 Task: Add Attachment from Trello to Card Card0000000166 in Board Board0000000042 in Workspace WS0000000014 in Trello. Add Cover Blue to Card Card0000000166 in Board Board0000000042 in Workspace WS0000000014 in Trello. Add "Copy Card To …" Button titled Button0000000166 to "bottom" of the list "To Do" to Card Card0000000166 in Board Board0000000042 in Workspace WS0000000014 in Trello. Add Description DS0000000166 to Card Card0000000166 in Board Board0000000042 in Workspace WS0000000014 in Trello. Add Comment CM0000000166 to Card Card0000000166 in Board Board0000000042 in Workspace WS0000000014 in Trello
Action: Mouse moved to (623, 43)
Screenshot: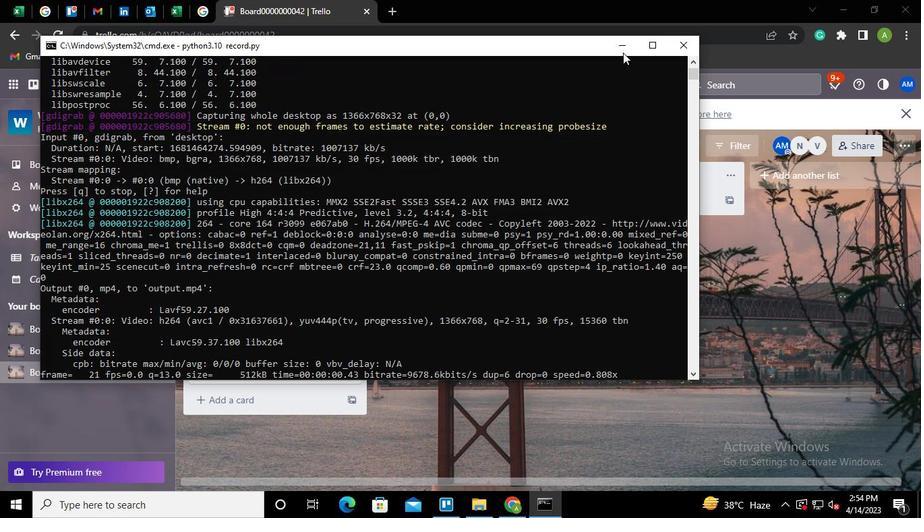 
Action: Mouse pressed left at (623, 43)
Screenshot: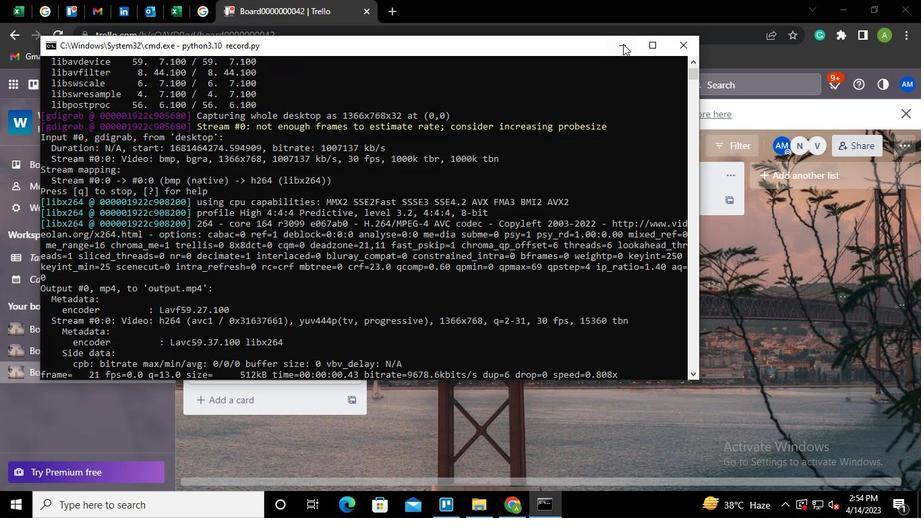 
Action: Mouse moved to (284, 295)
Screenshot: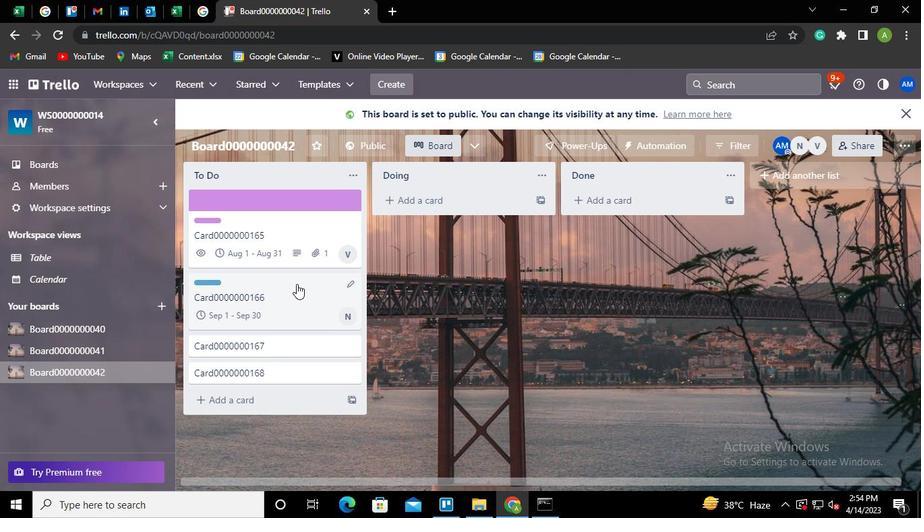 
Action: Mouse pressed left at (284, 295)
Screenshot: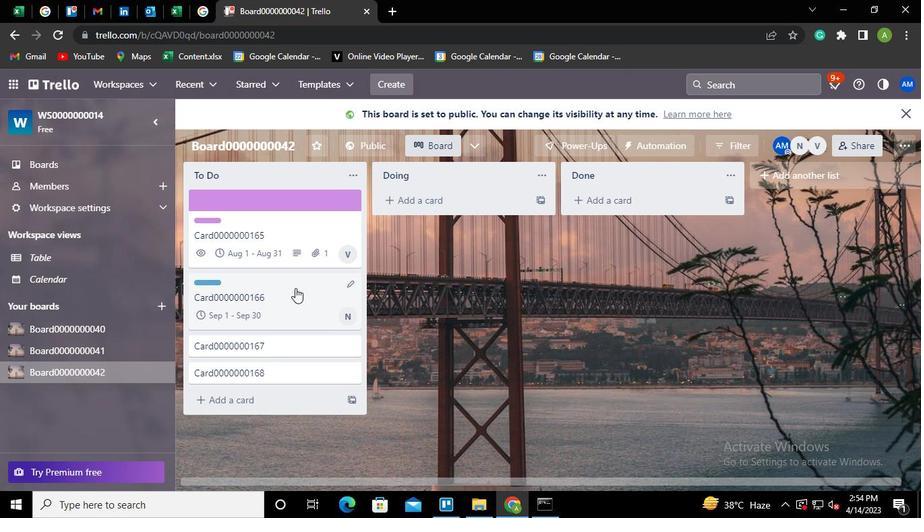 
Action: Mouse moved to (627, 344)
Screenshot: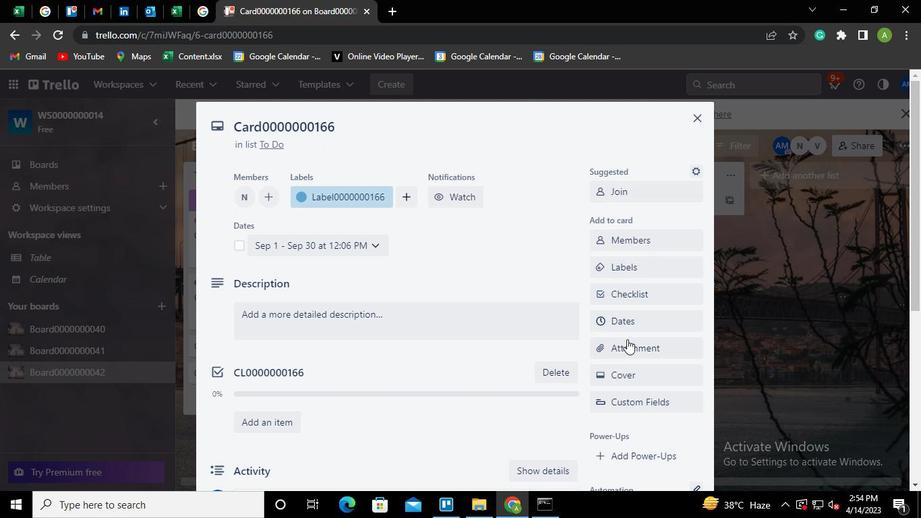 
Action: Mouse pressed left at (627, 344)
Screenshot: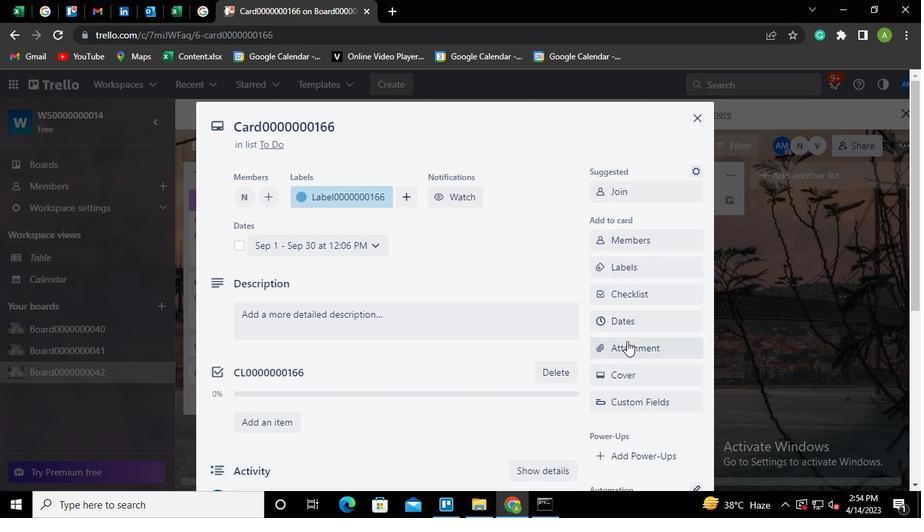 
Action: Mouse moved to (614, 162)
Screenshot: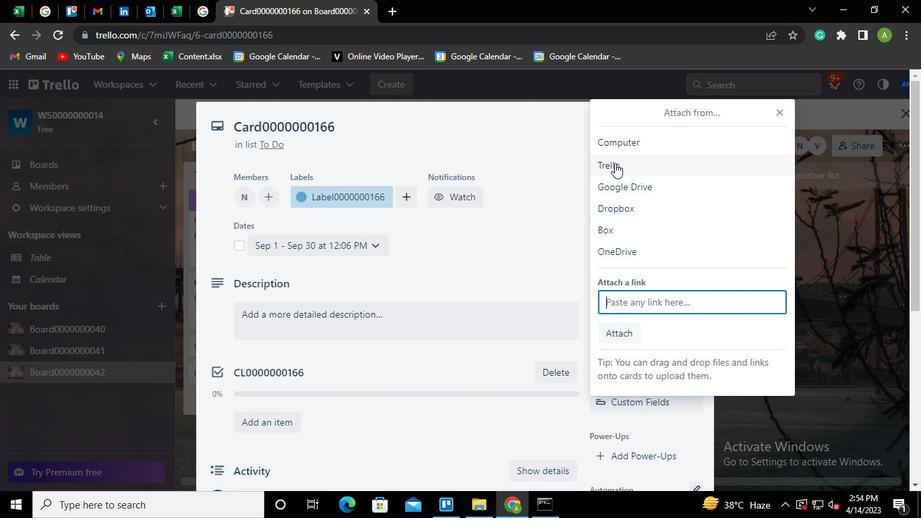 
Action: Mouse pressed left at (614, 162)
Screenshot: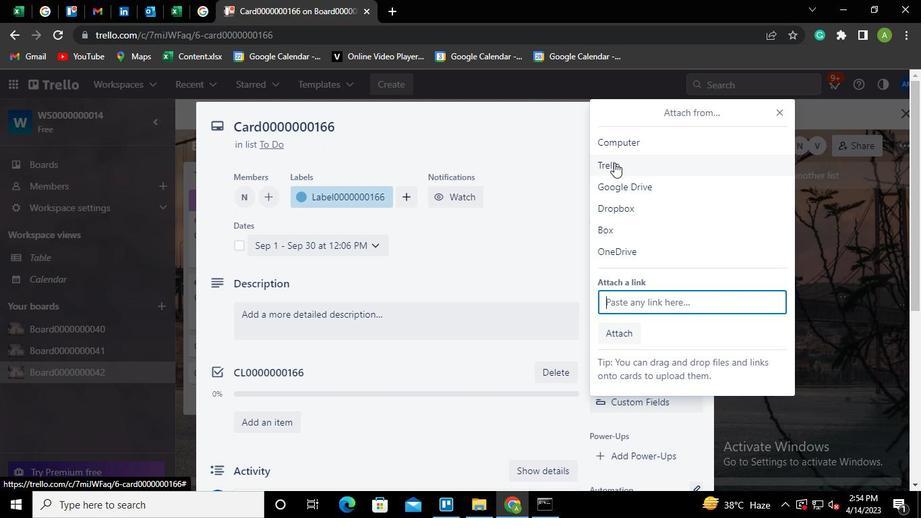 
Action: Mouse moved to (623, 207)
Screenshot: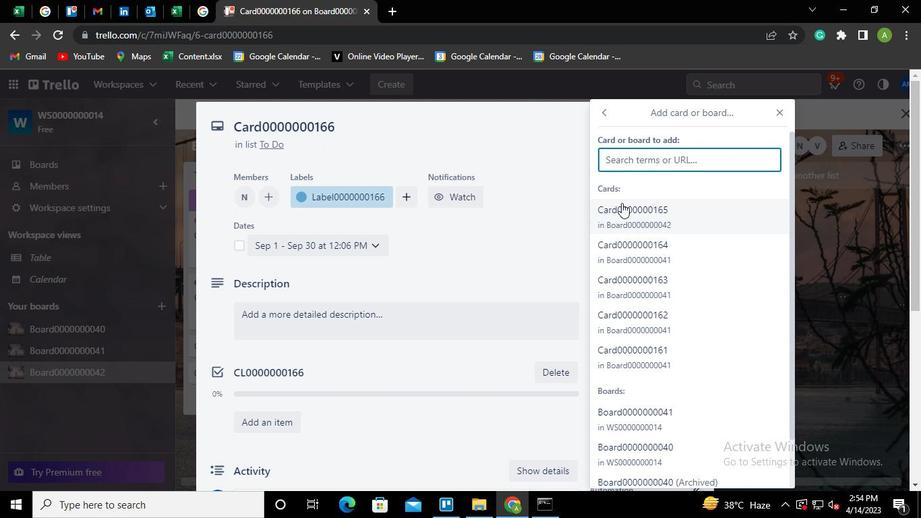 
Action: Mouse pressed left at (623, 207)
Screenshot: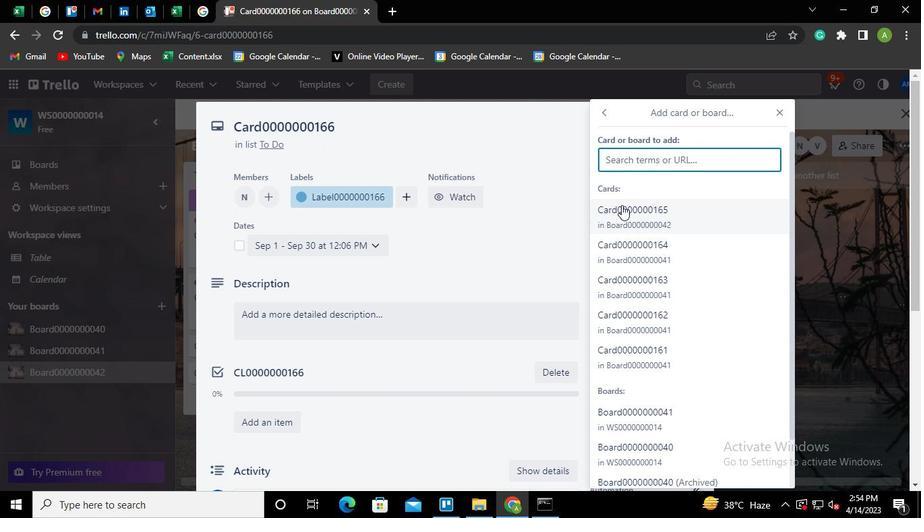 
Action: Mouse moved to (623, 371)
Screenshot: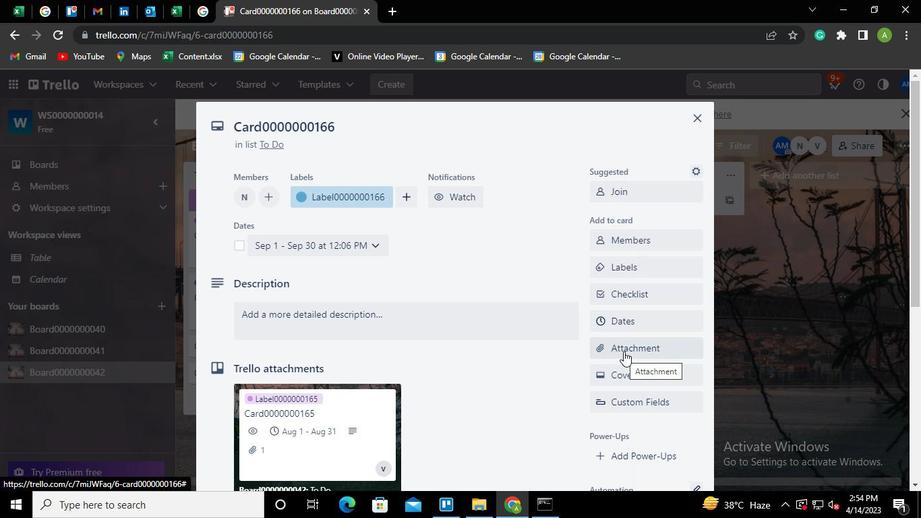 
Action: Mouse pressed left at (623, 371)
Screenshot: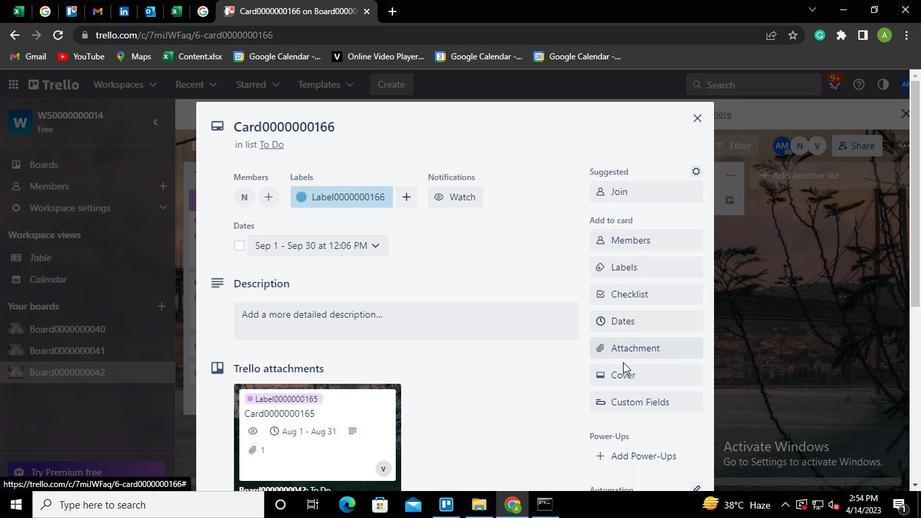 
Action: Mouse moved to (615, 267)
Screenshot: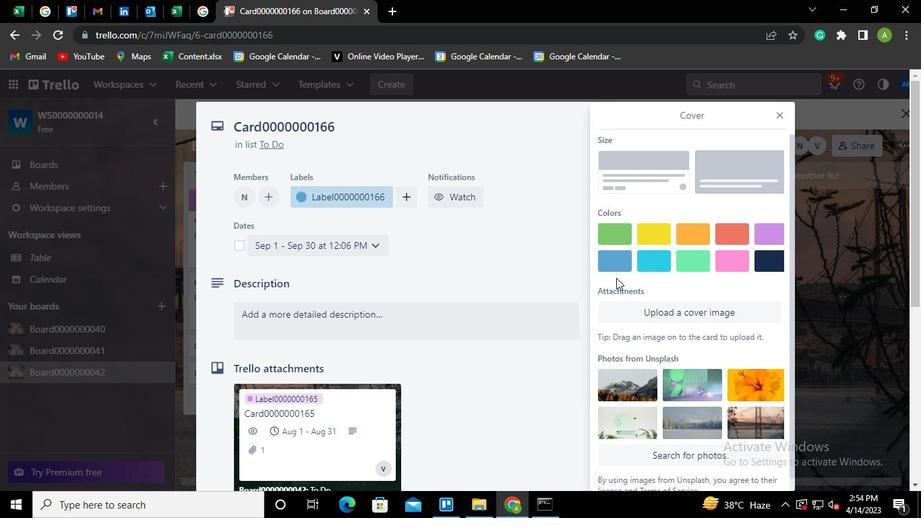 
Action: Mouse pressed left at (615, 267)
Screenshot: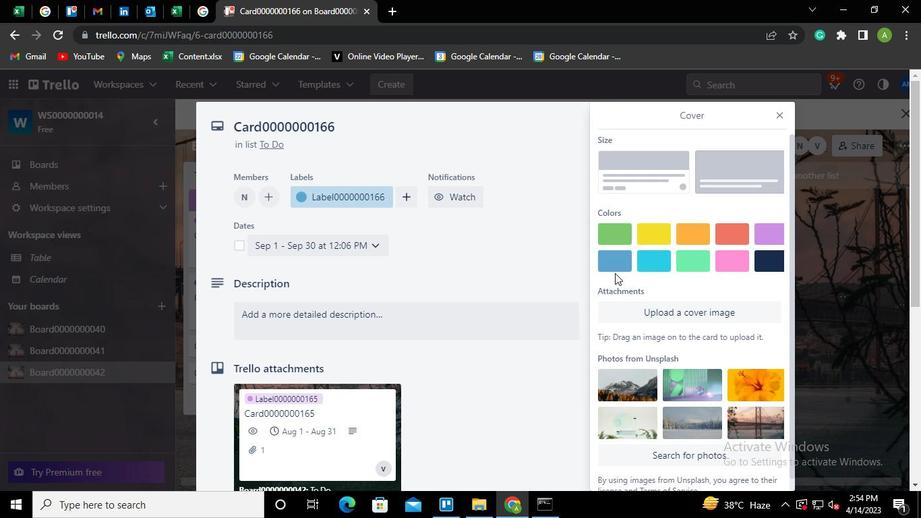 
Action: Mouse moved to (548, 227)
Screenshot: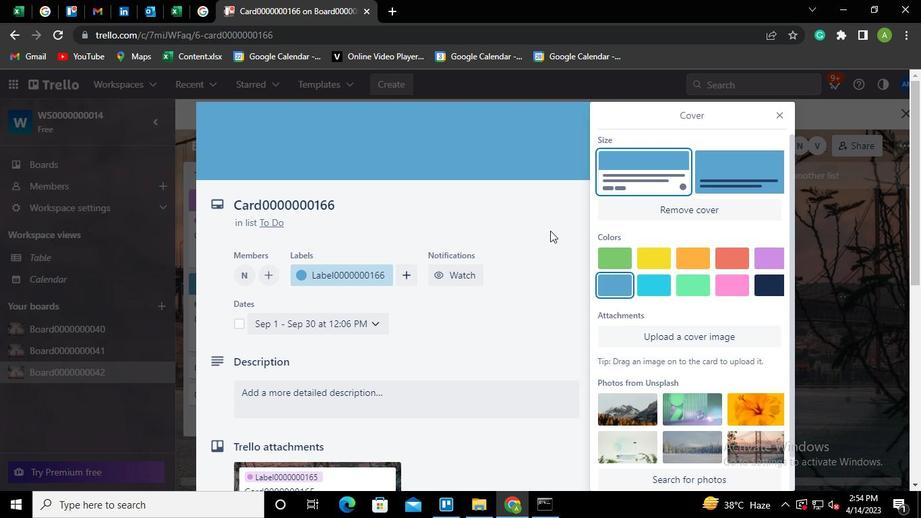 
Action: Mouse pressed left at (548, 227)
Screenshot: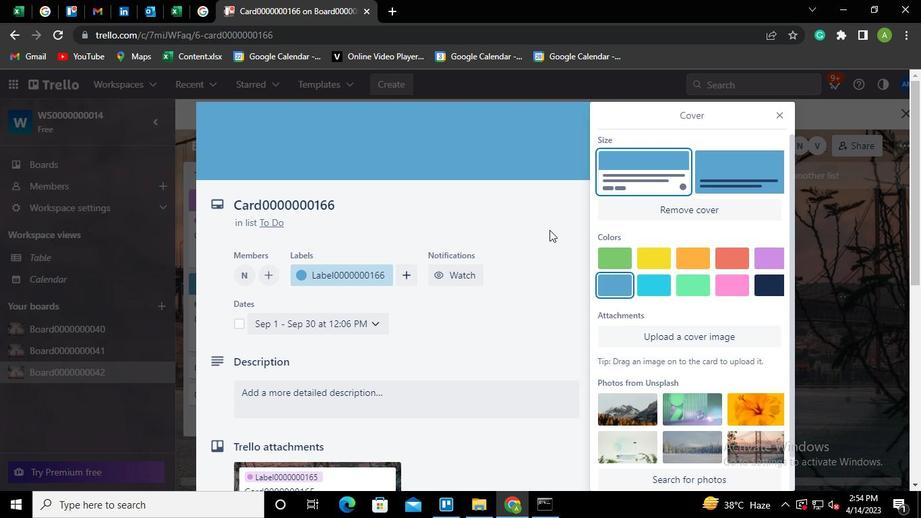 
Action: Mouse moved to (628, 388)
Screenshot: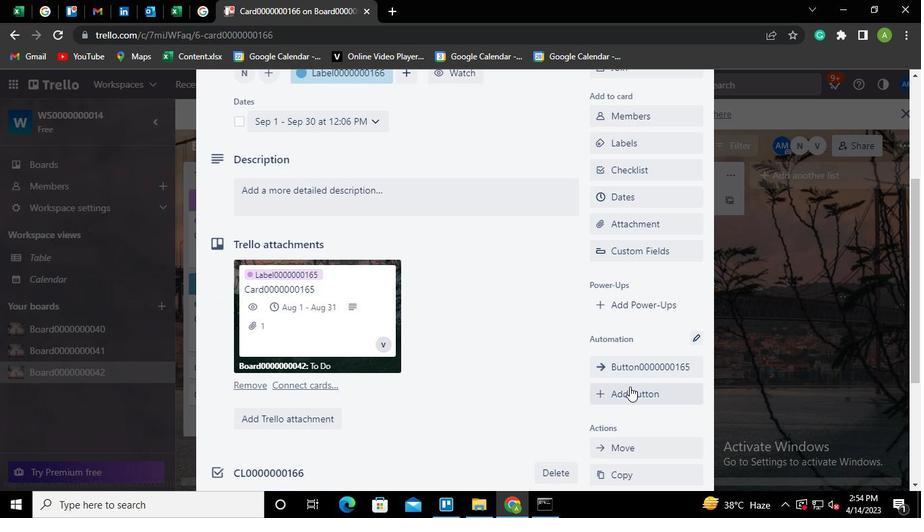 
Action: Mouse pressed left at (628, 388)
Screenshot: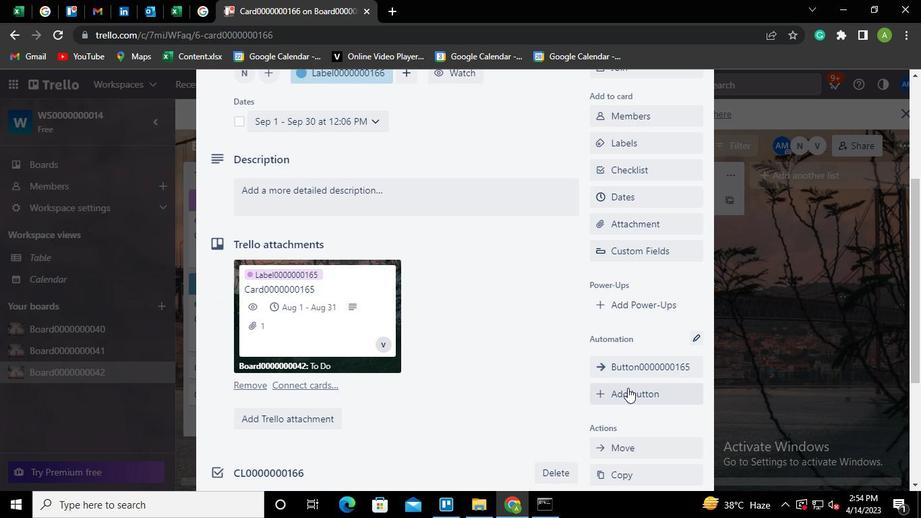 
Action: Mouse moved to (643, 199)
Screenshot: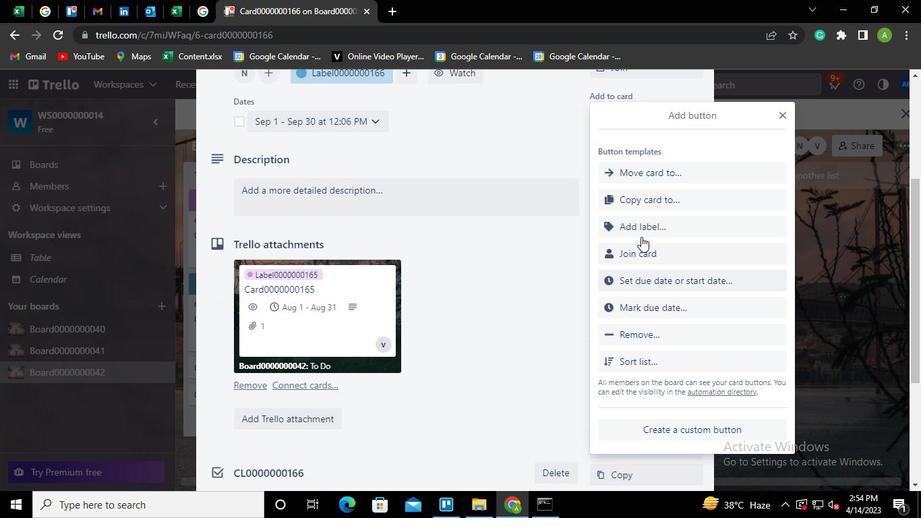 
Action: Mouse pressed left at (643, 199)
Screenshot: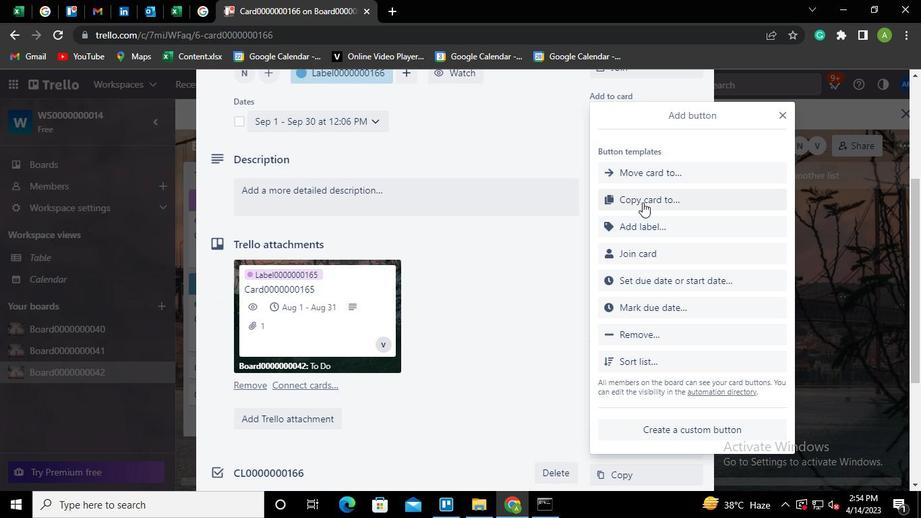 
Action: Mouse moved to (669, 170)
Screenshot: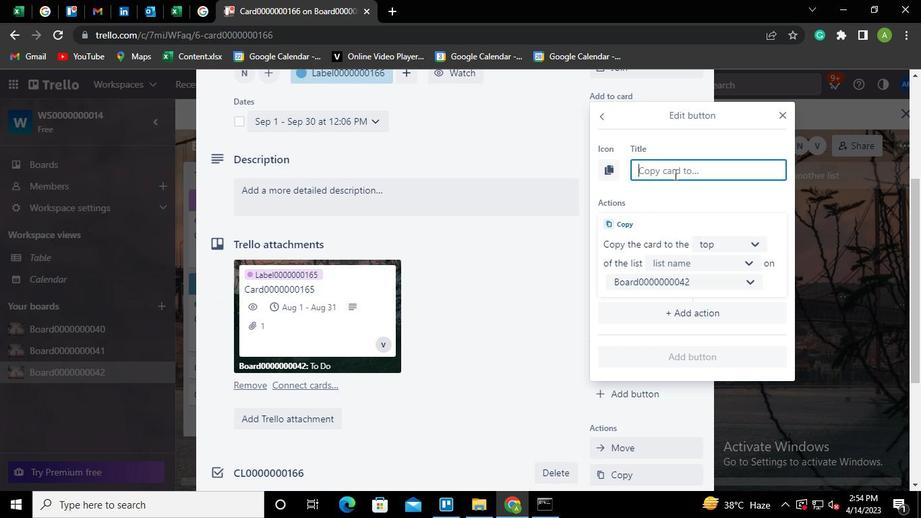 
Action: Keyboard Key.shift
Screenshot: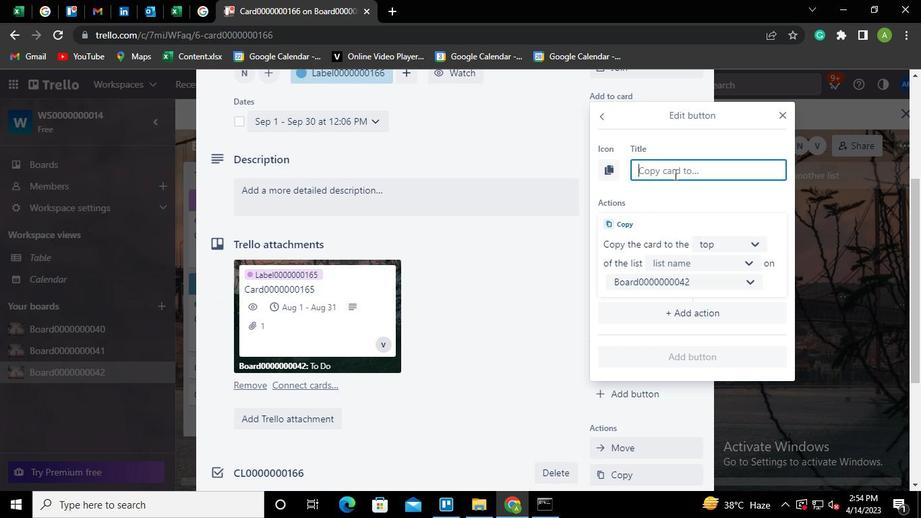 
Action: Mouse moved to (668, 170)
Screenshot: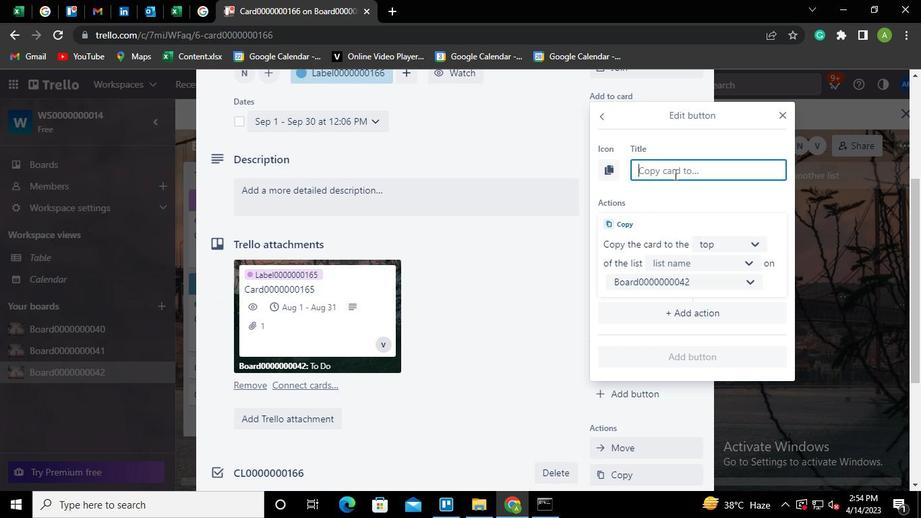 
Action: Keyboard Key.shift
Screenshot: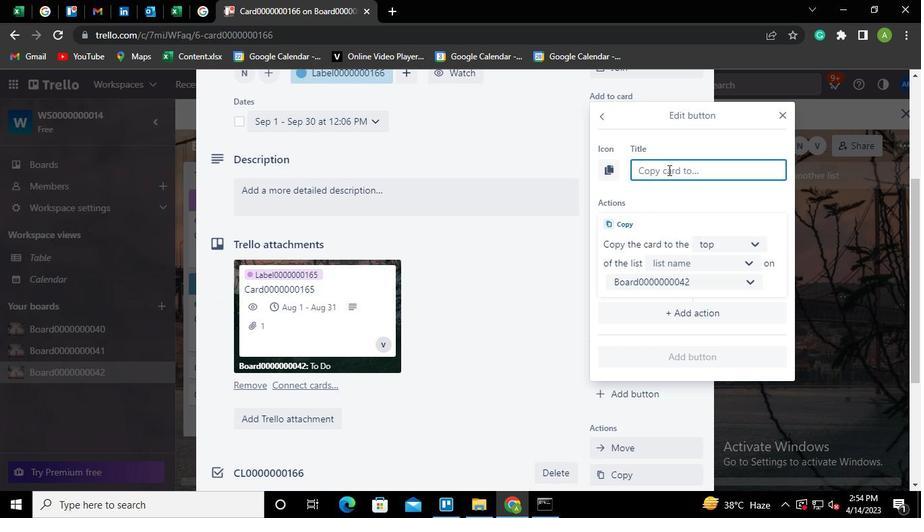 
Action: Keyboard Key.shift
Screenshot: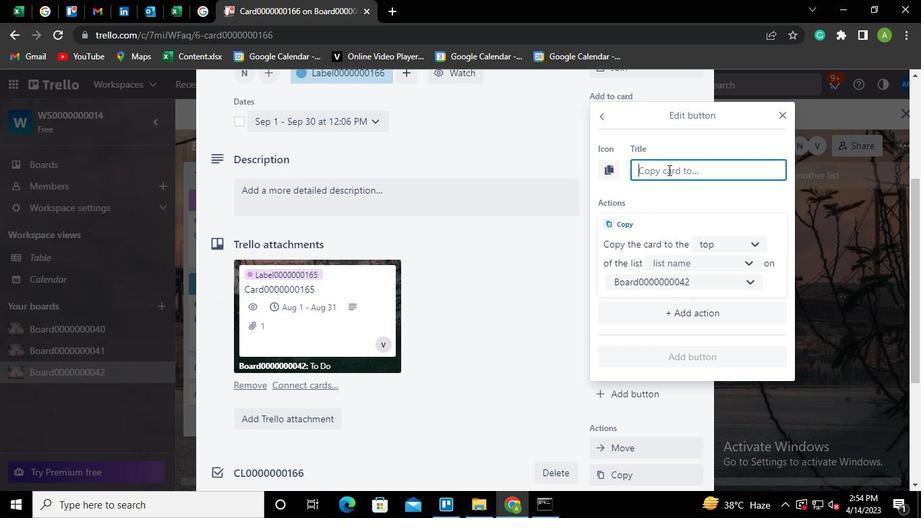 
Action: Keyboard Key.shift
Screenshot: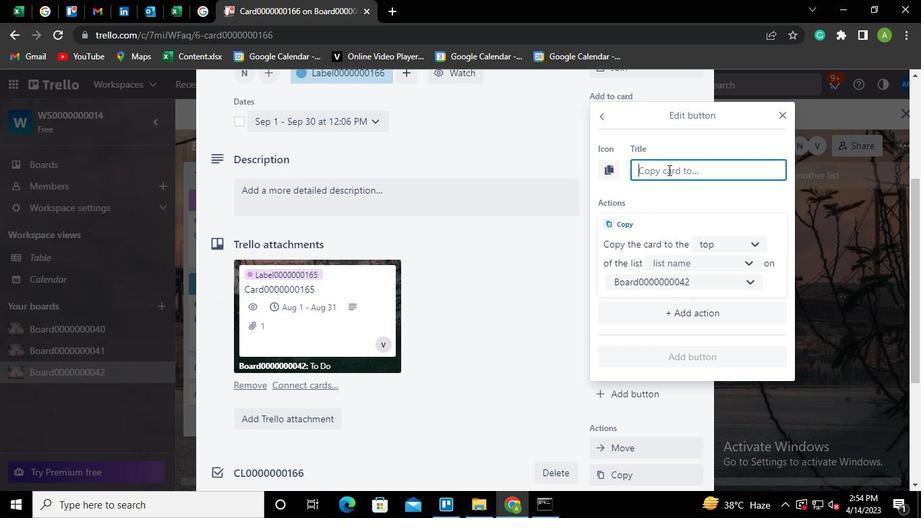 
Action: Keyboard Key.shift
Screenshot: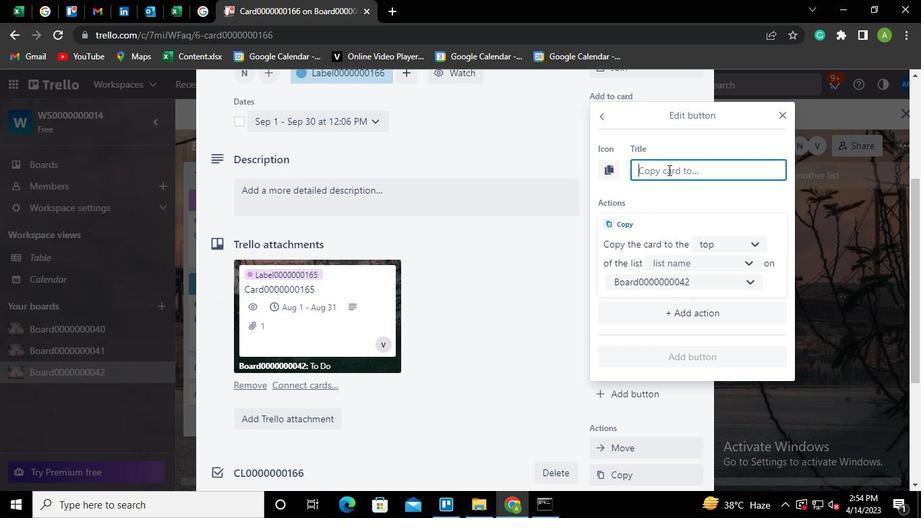 
Action: Keyboard Key.shift
Screenshot: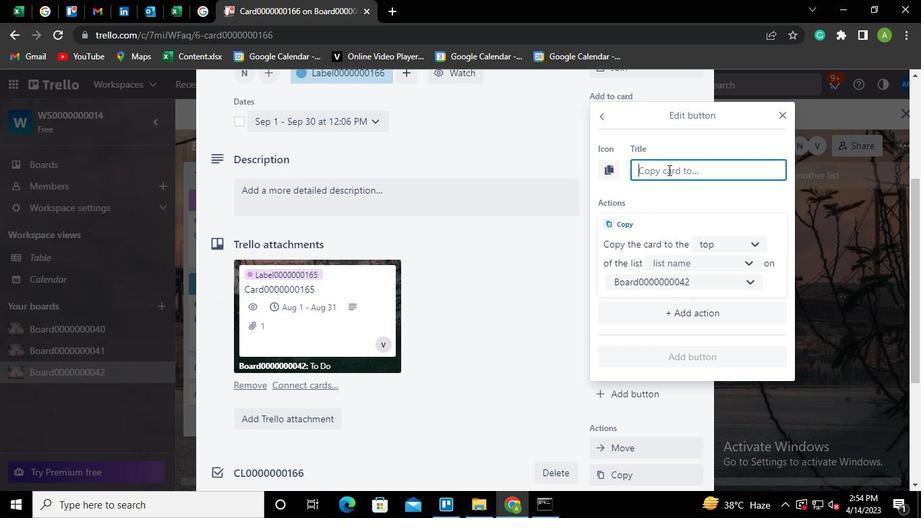 
Action: Keyboard Key.shift
Screenshot: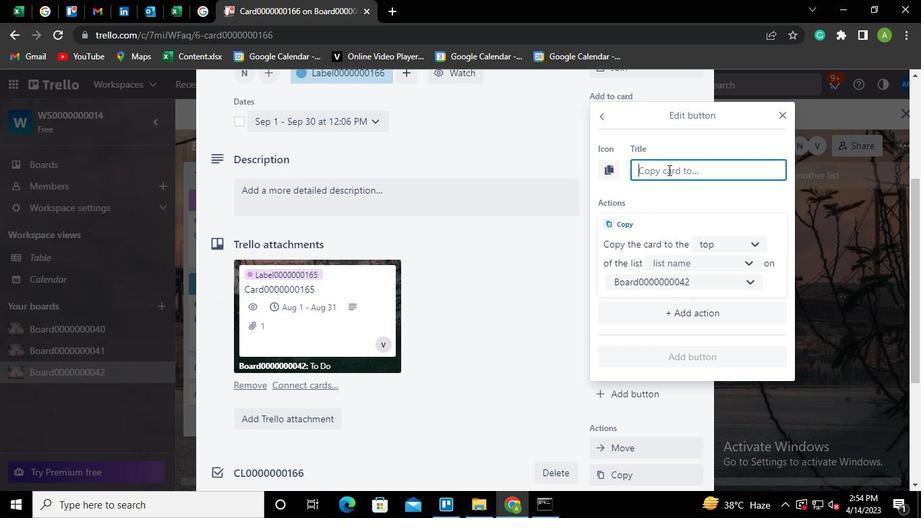 
Action: Keyboard Key.shift
Screenshot: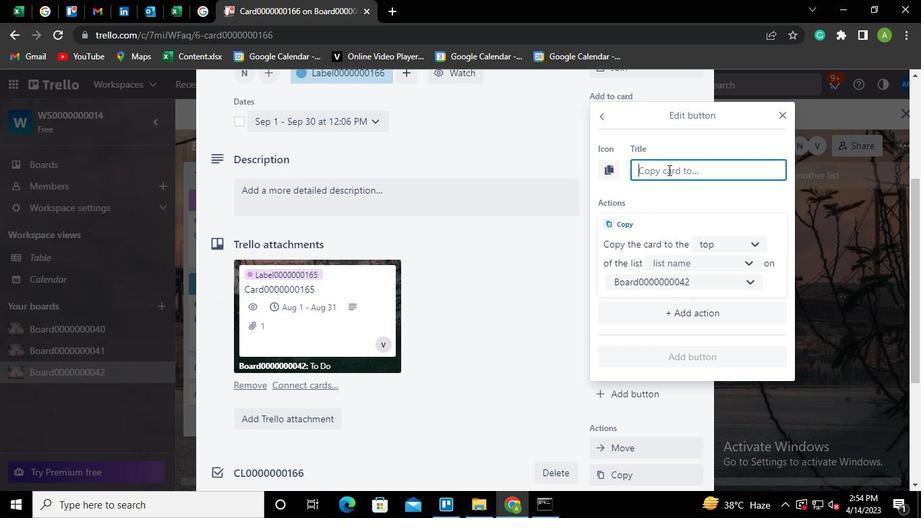 
Action: Keyboard Key.shift
Screenshot: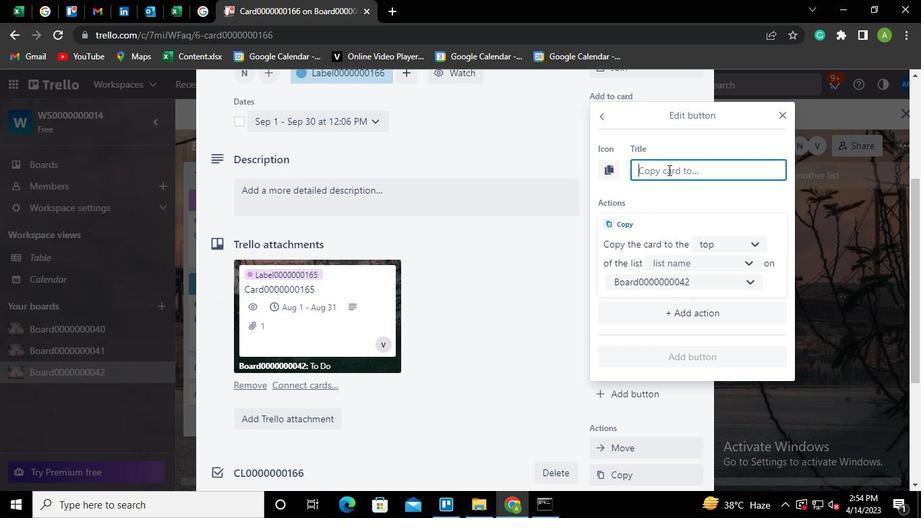 
Action: Keyboard Key.shift
Screenshot: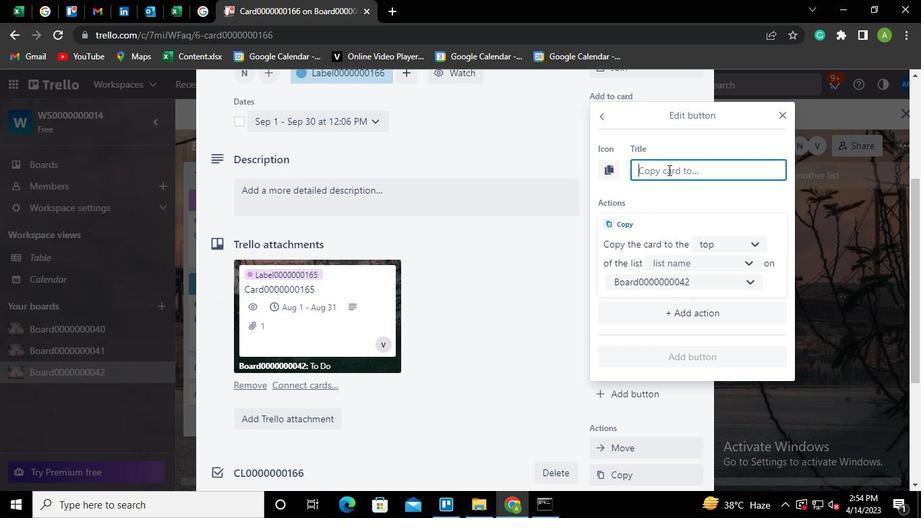 
Action: Keyboard Key.shift
Screenshot: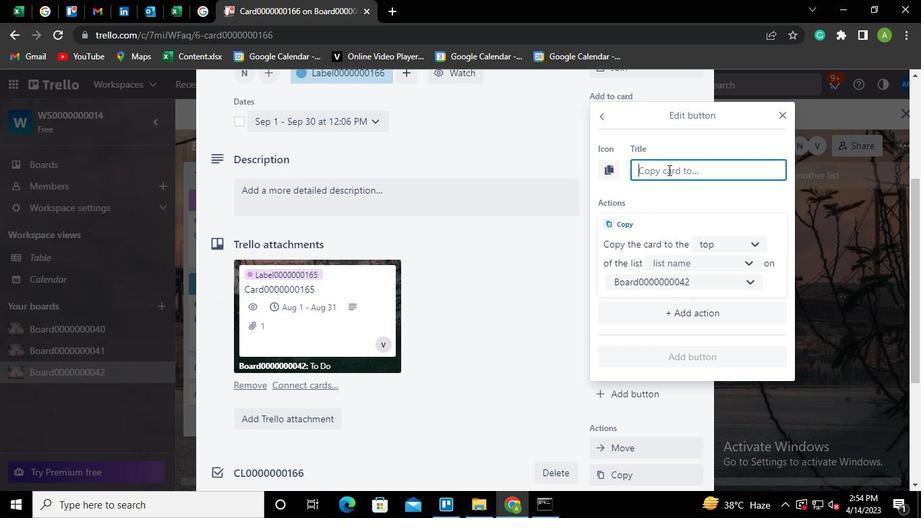 
Action: Keyboard B
Screenshot: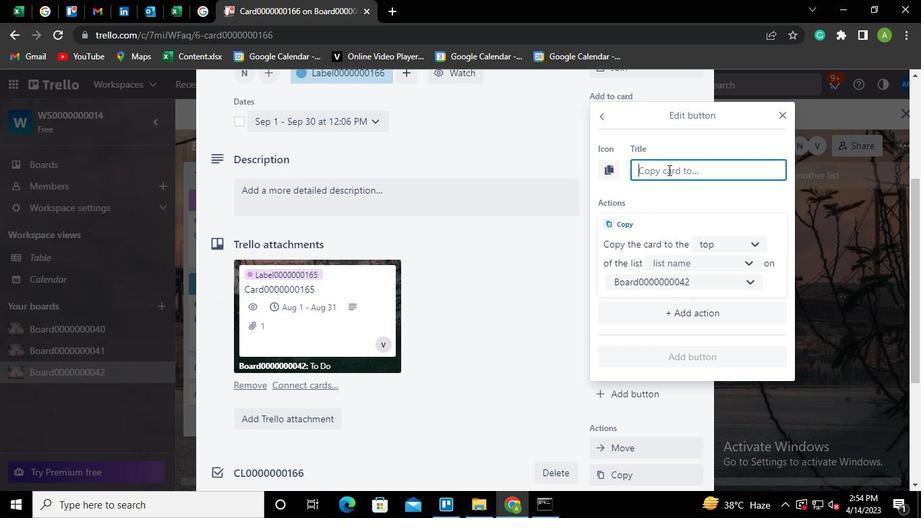 
Action: Keyboard u
Screenshot: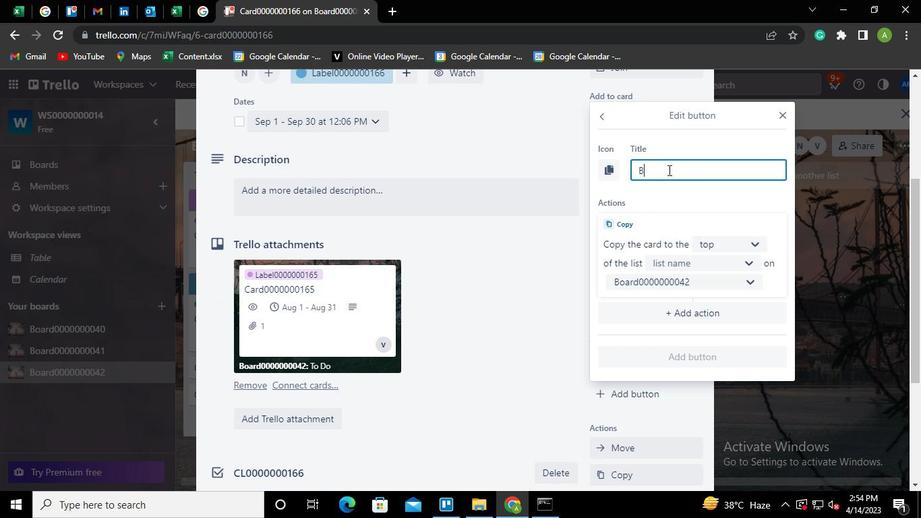 
Action: Keyboard t
Screenshot: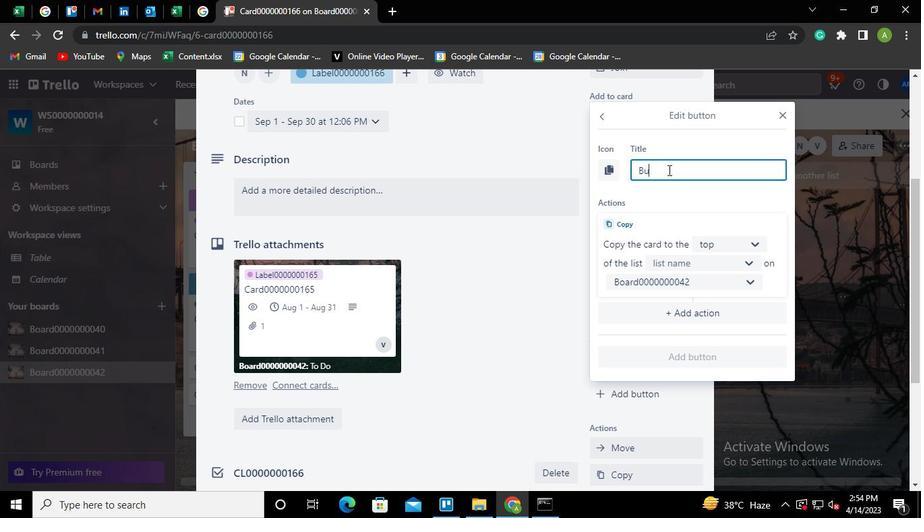 
Action: Keyboard t
Screenshot: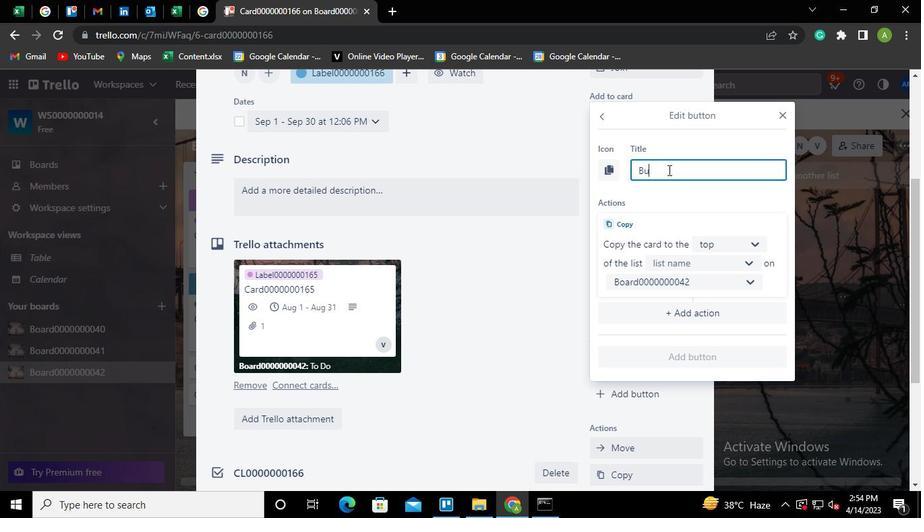 
Action: Keyboard o
Screenshot: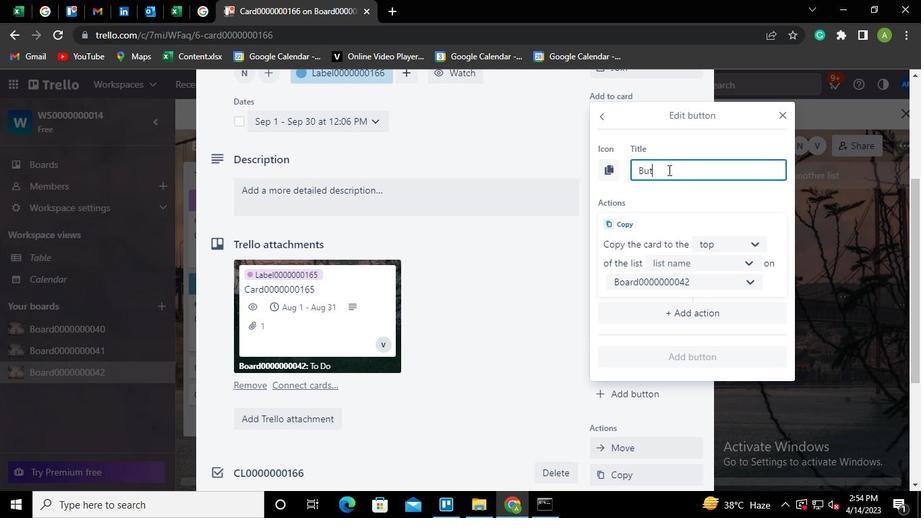 
Action: Keyboard n
Screenshot: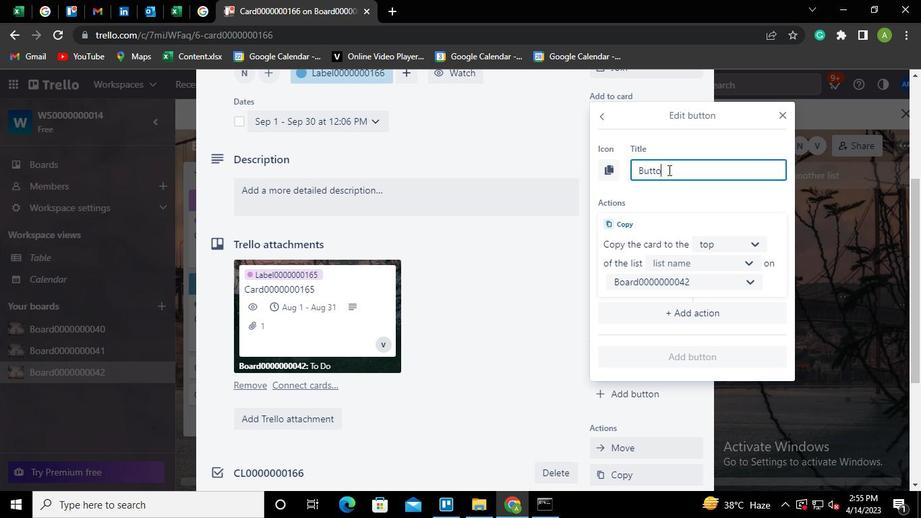 
Action: Keyboard <96>
Screenshot: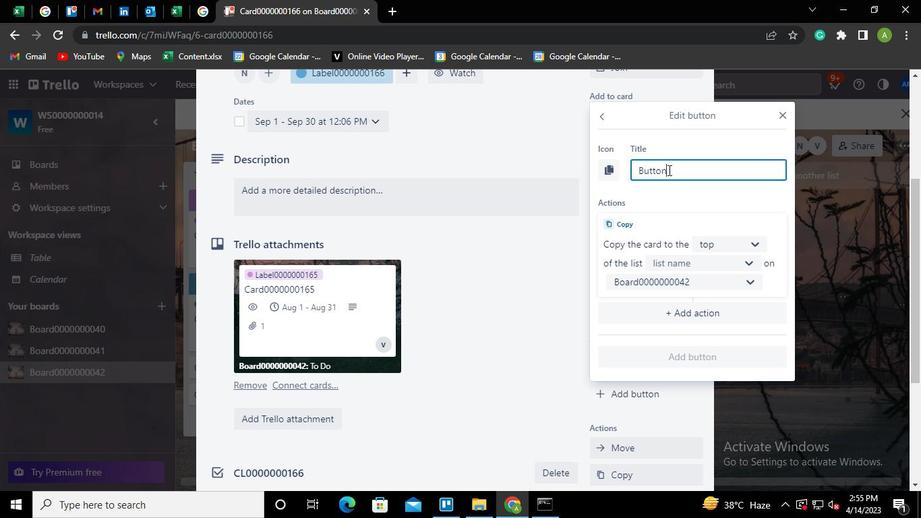 
Action: Keyboard <96>
Screenshot: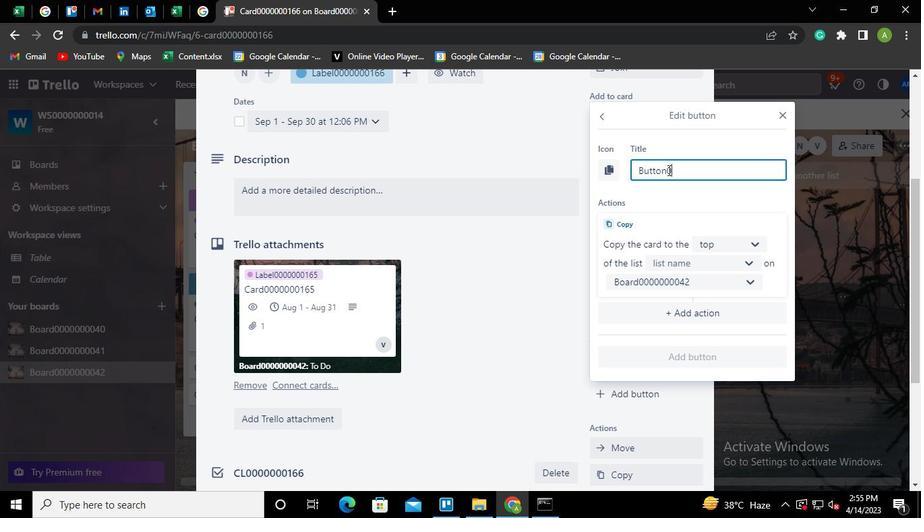 
Action: Keyboard <96>
Screenshot: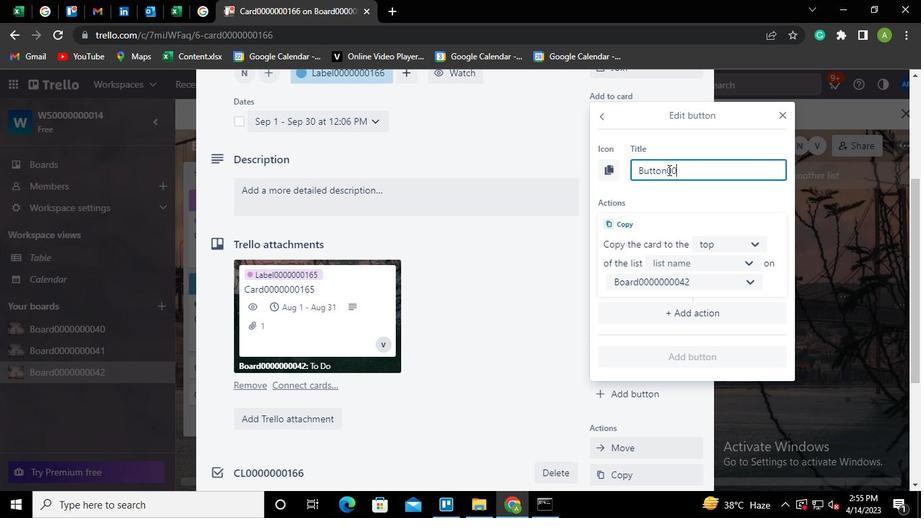 
Action: Keyboard <96>
Screenshot: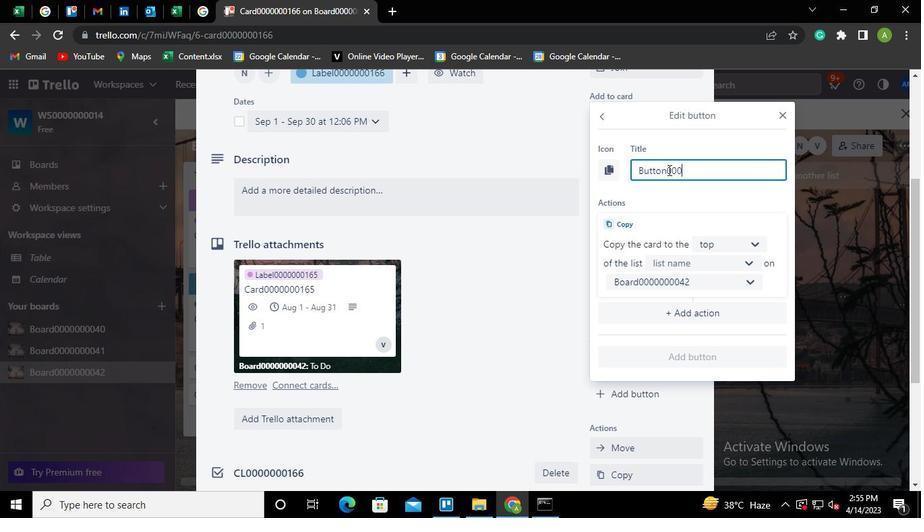 
Action: Keyboard <96>
Screenshot: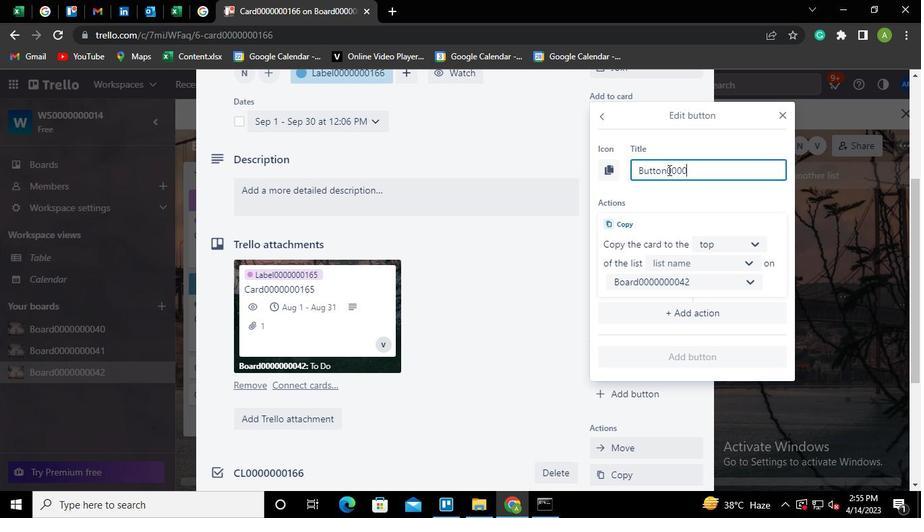 
Action: Keyboard <96>
Screenshot: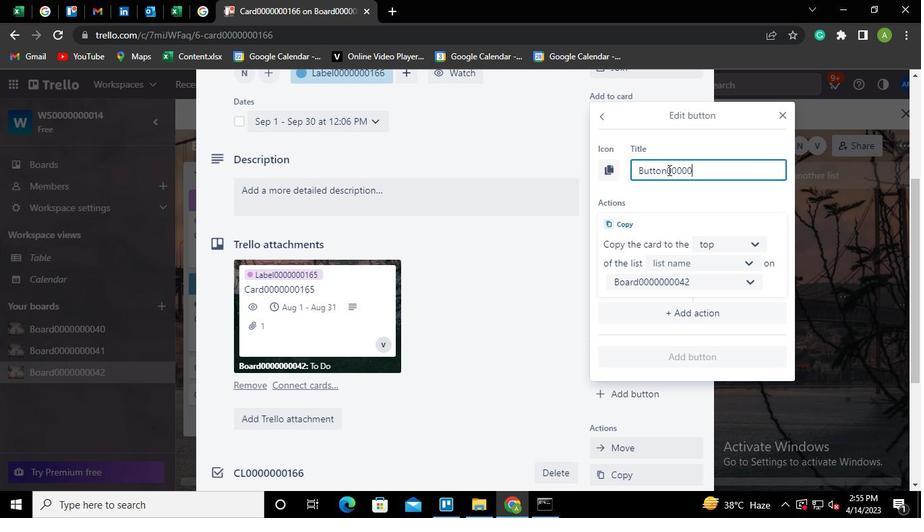 
Action: Keyboard <96>
Screenshot: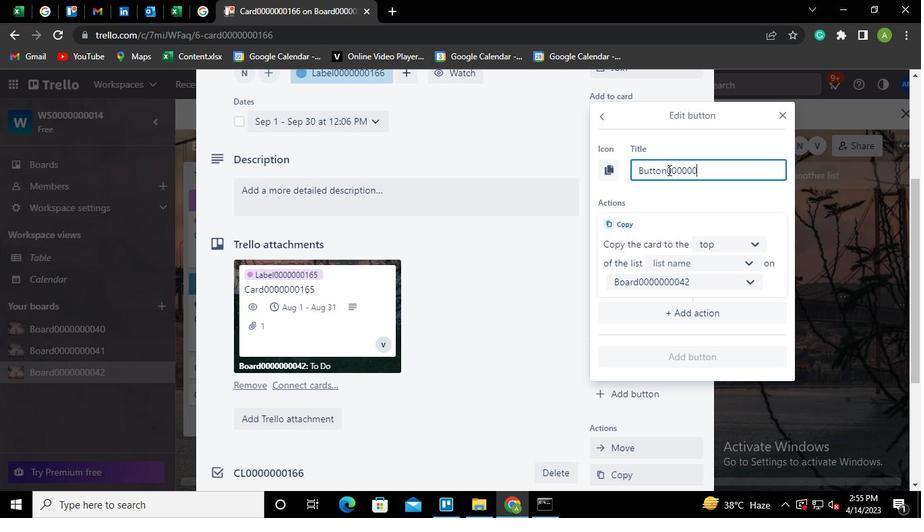 
Action: Keyboard <97>
Screenshot: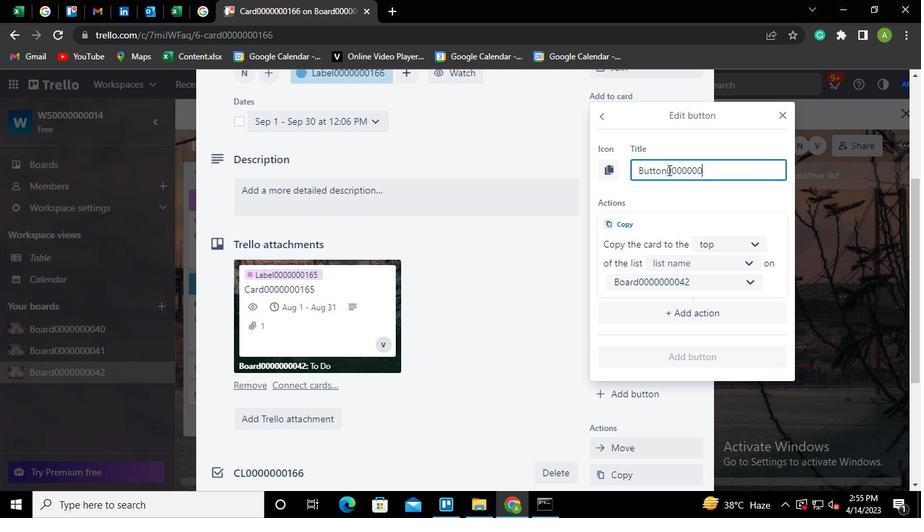 
Action: Keyboard <102>
Screenshot: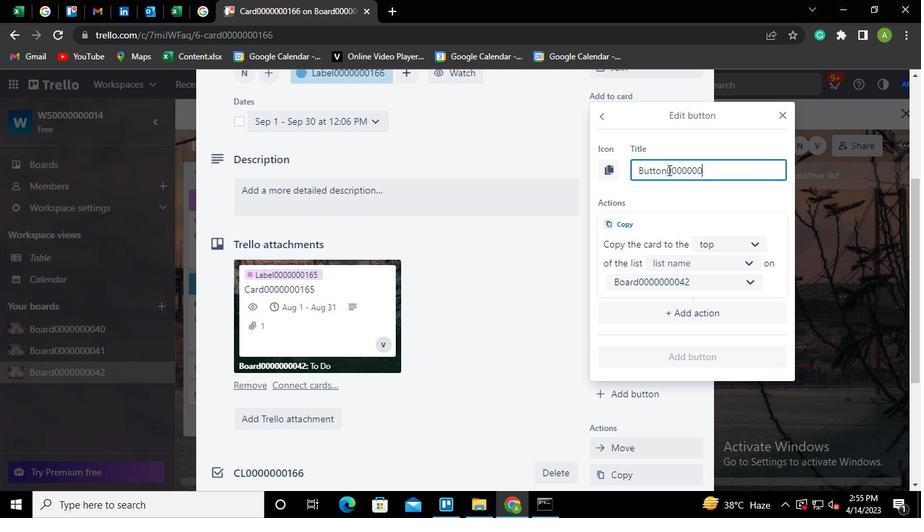 
Action: Keyboard <102>
Screenshot: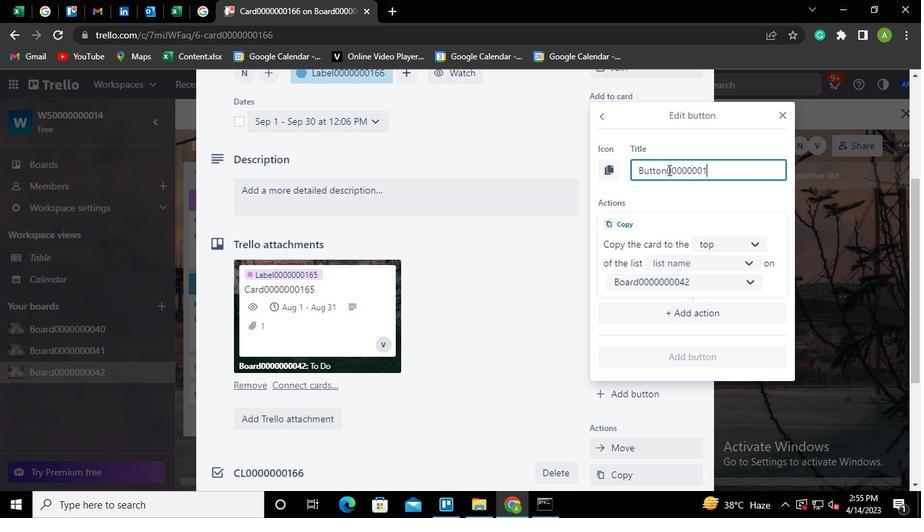 
Action: Mouse moved to (715, 238)
Screenshot: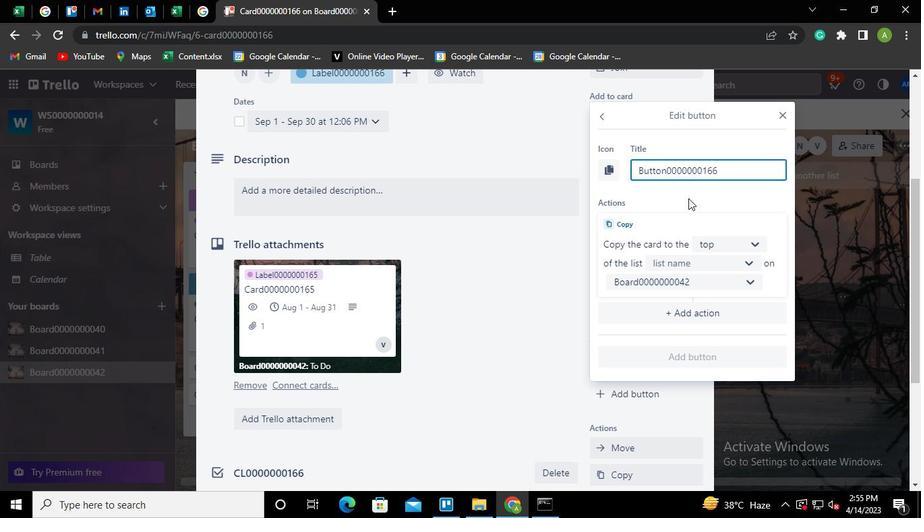 
Action: Mouse pressed left at (715, 238)
Screenshot: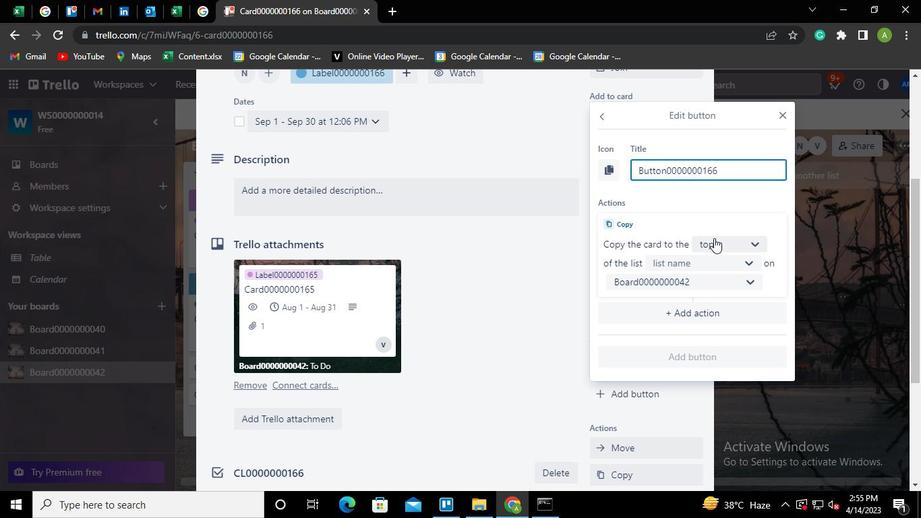 
Action: Mouse moved to (718, 290)
Screenshot: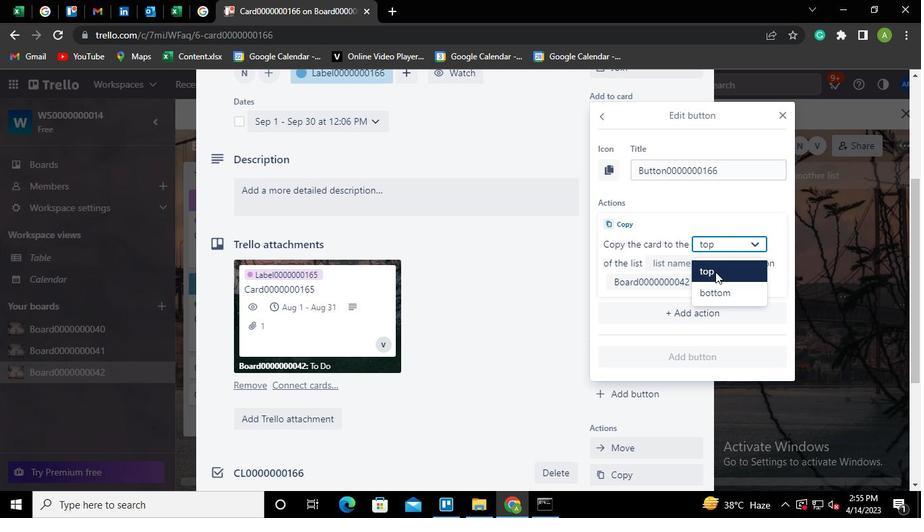 
Action: Mouse pressed left at (718, 290)
Screenshot: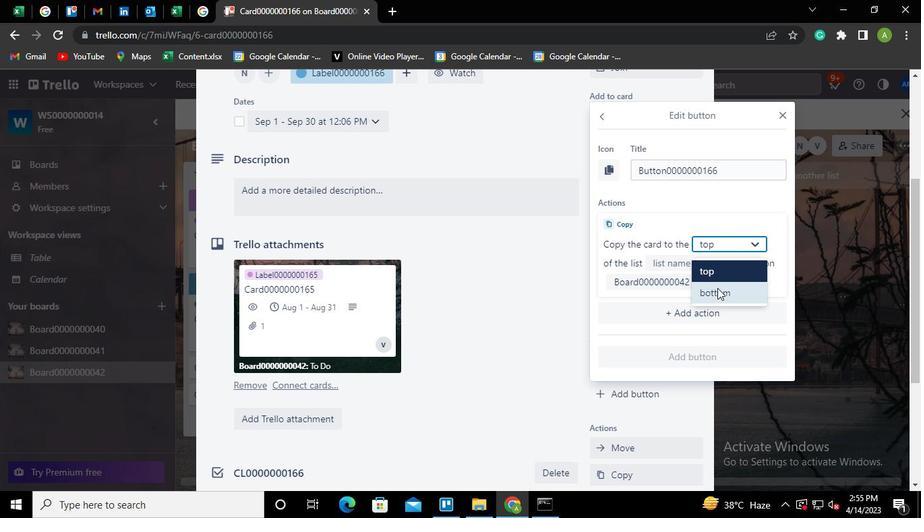 
Action: Mouse moved to (721, 278)
Screenshot: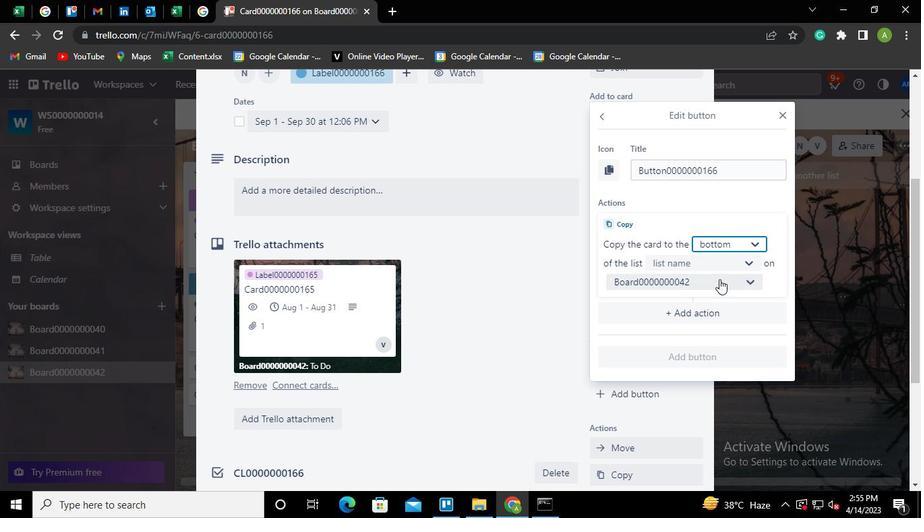 
Action: Mouse pressed left at (721, 278)
Screenshot: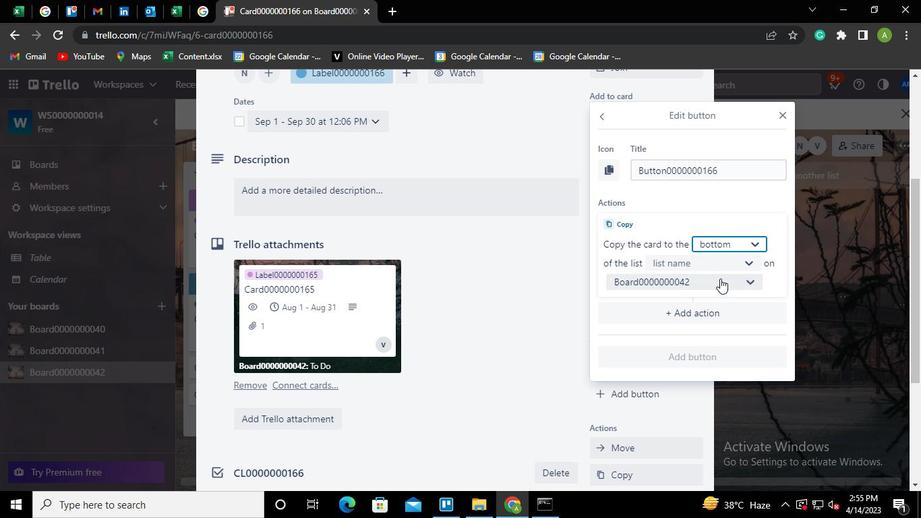 
Action: Mouse moved to (712, 263)
Screenshot: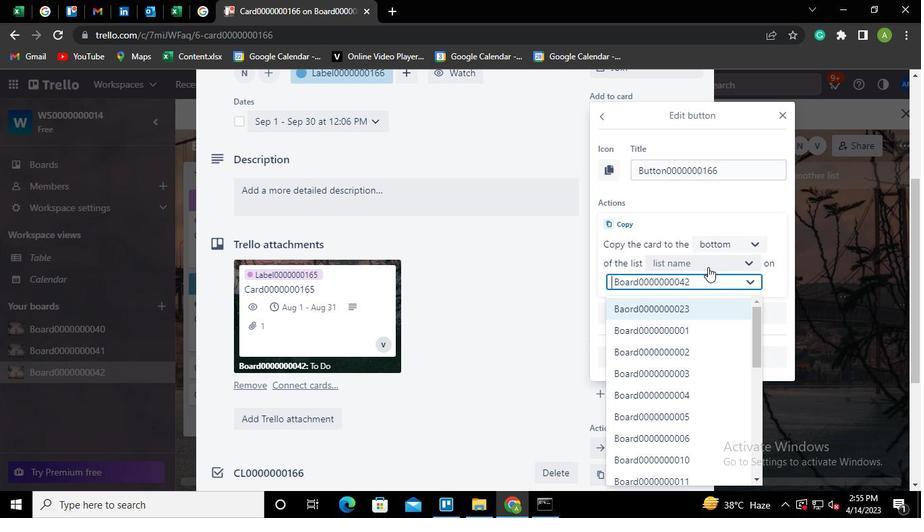 
Action: Mouse pressed left at (712, 263)
Screenshot: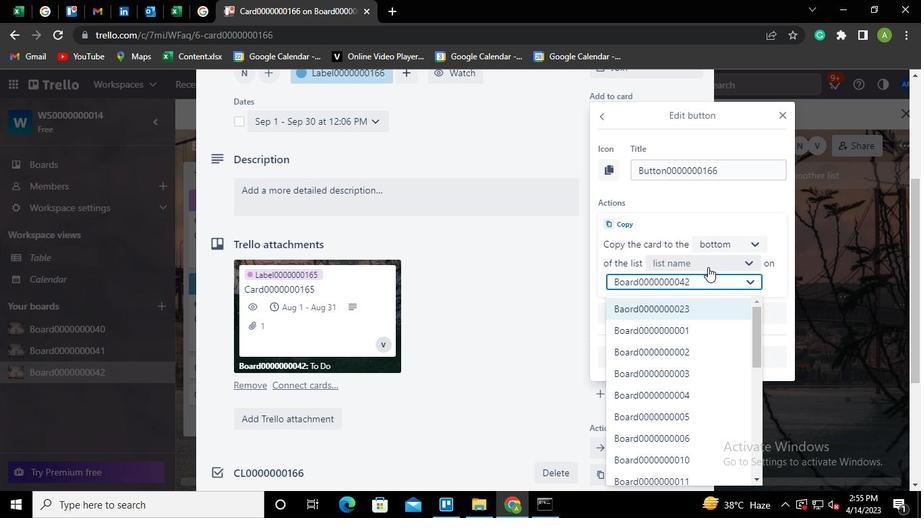 
Action: Mouse moved to (682, 292)
Screenshot: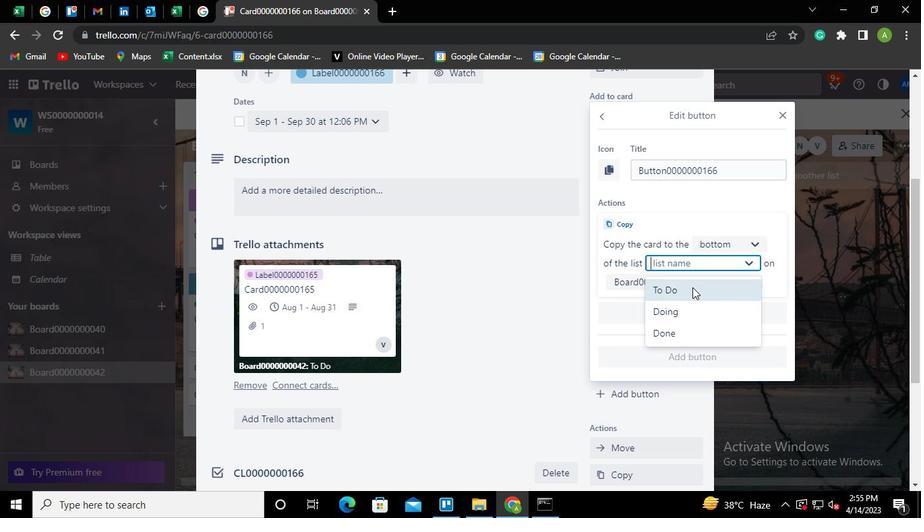 
Action: Mouse pressed left at (682, 292)
Screenshot: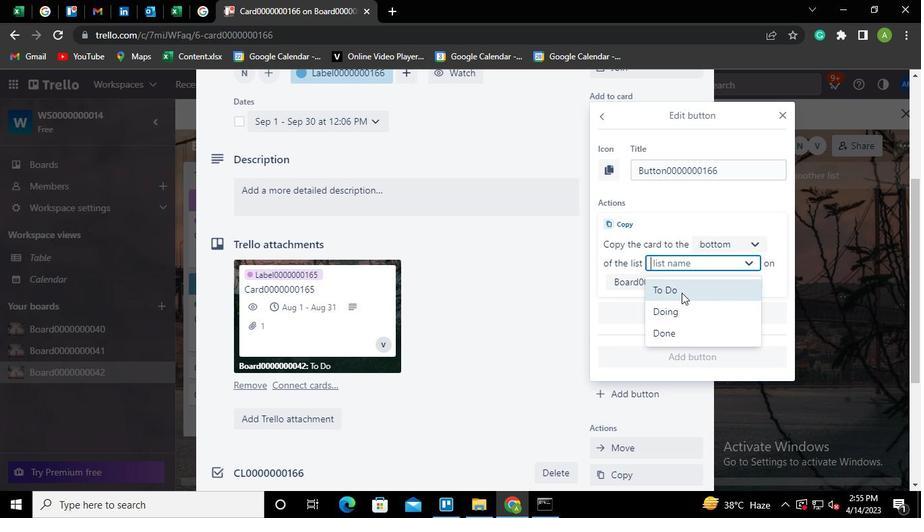 
Action: Mouse moved to (683, 355)
Screenshot: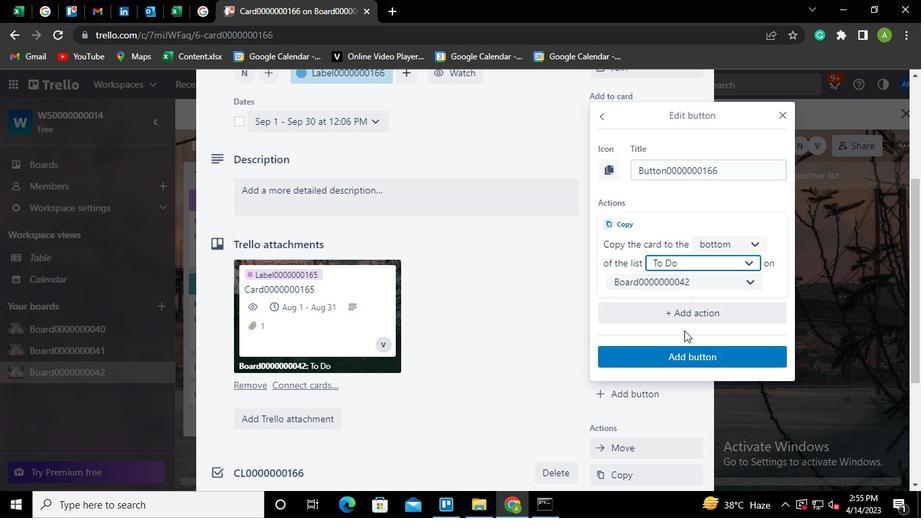 
Action: Mouse pressed left at (683, 355)
Screenshot: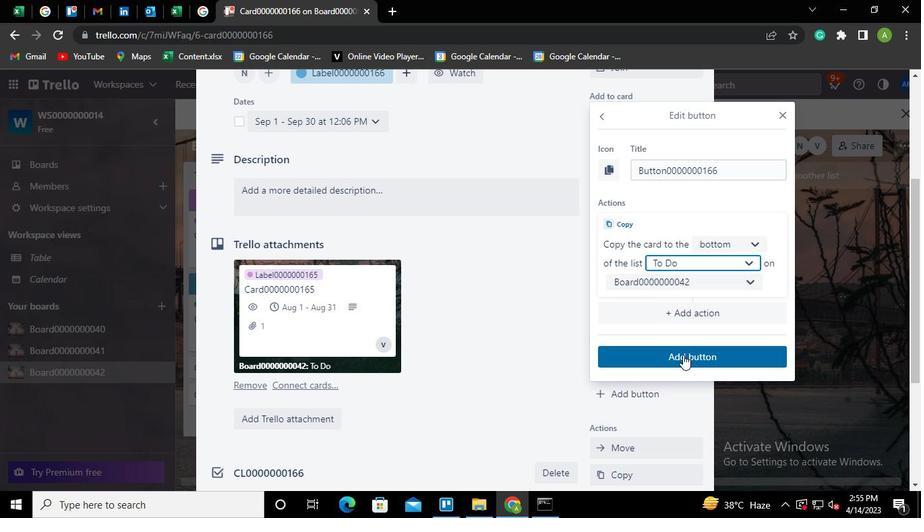 
Action: Mouse moved to (271, 332)
Screenshot: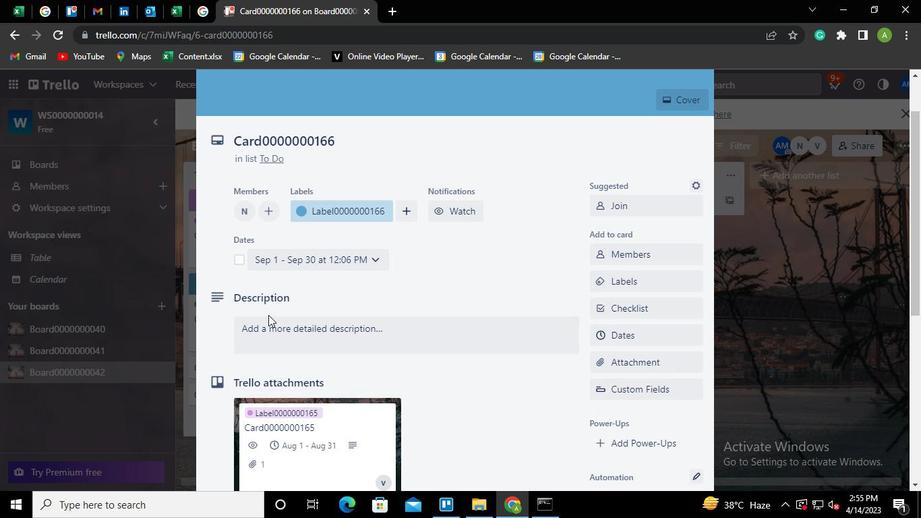 
Action: Mouse pressed left at (271, 332)
Screenshot: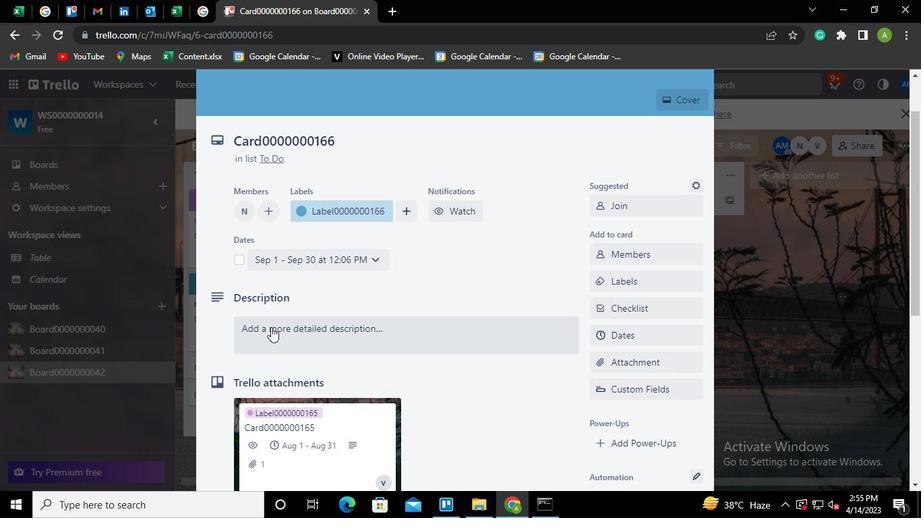 
Action: Mouse moved to (268, 357)
Screenshot: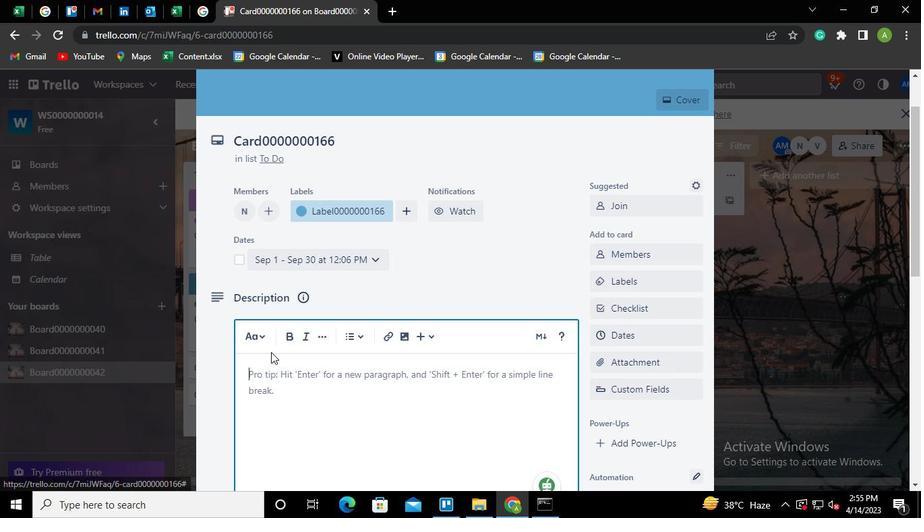 
Action: Keyboard Key.shift
Screenshot: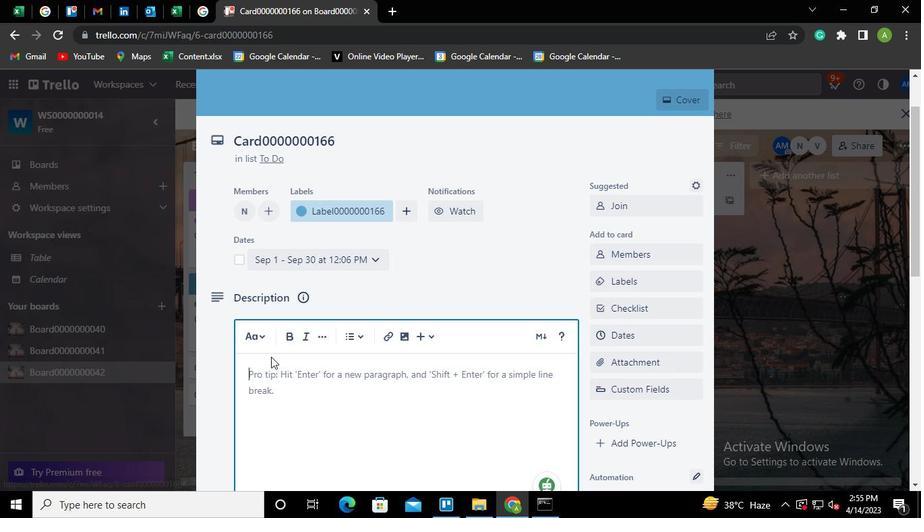 
Action: Keyboard D
Screenshot: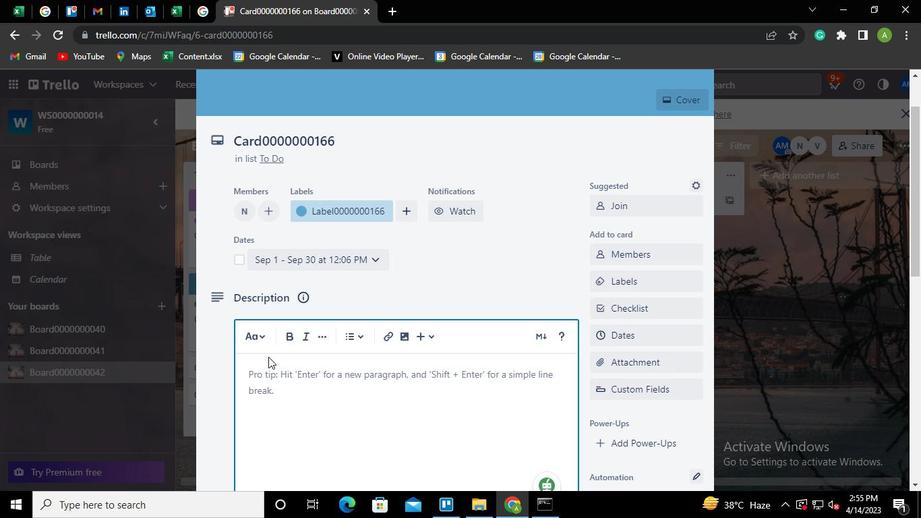 
Action: Keyboard S
Screenshot: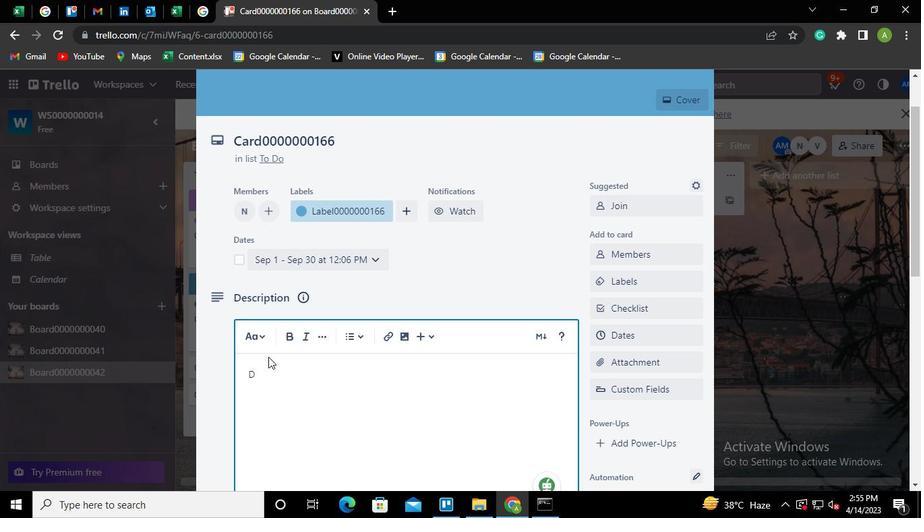 
Action: Keyboard <96>
Screenshot: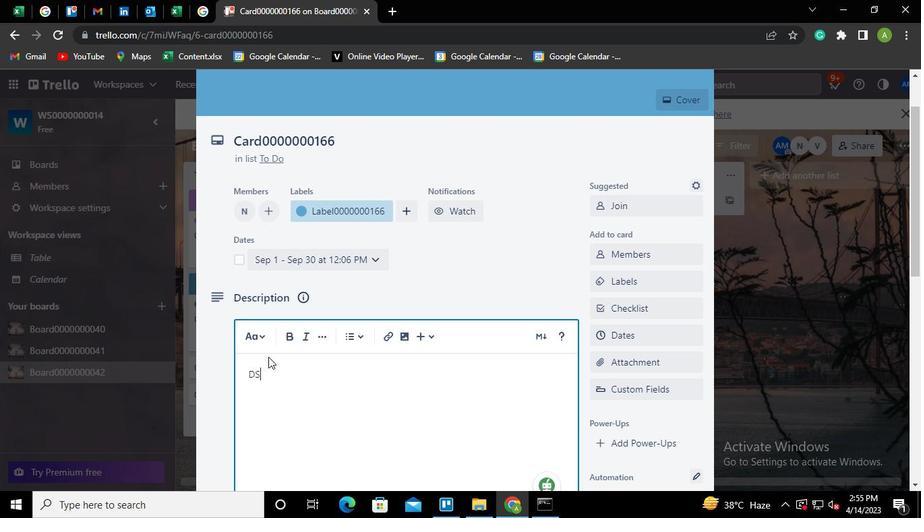 
Action: Keyboard <96>
Screenshot: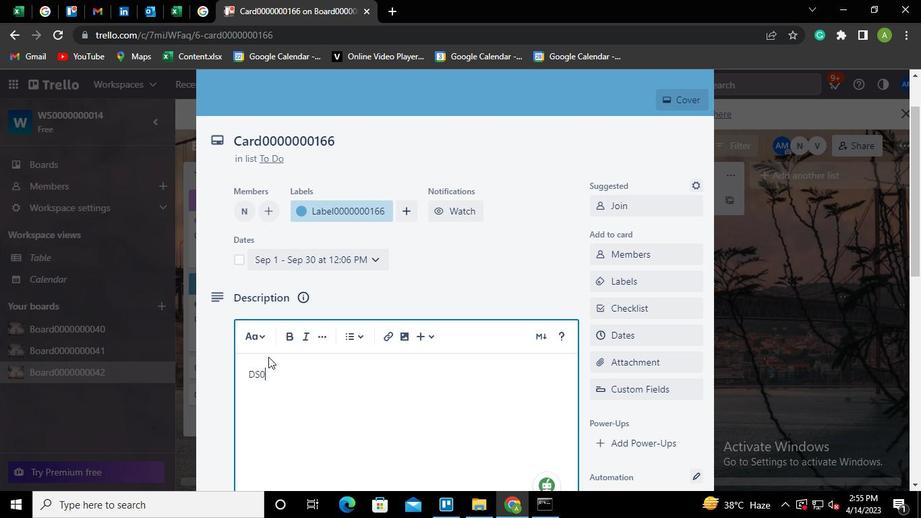 
Action: Keyboard <96>
Screenshot: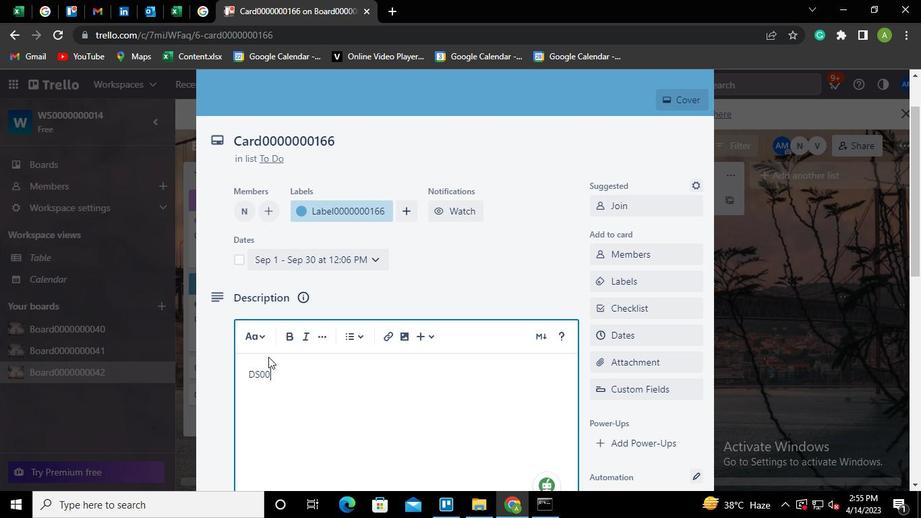 
Action: Keyboard <96>
Screenshot: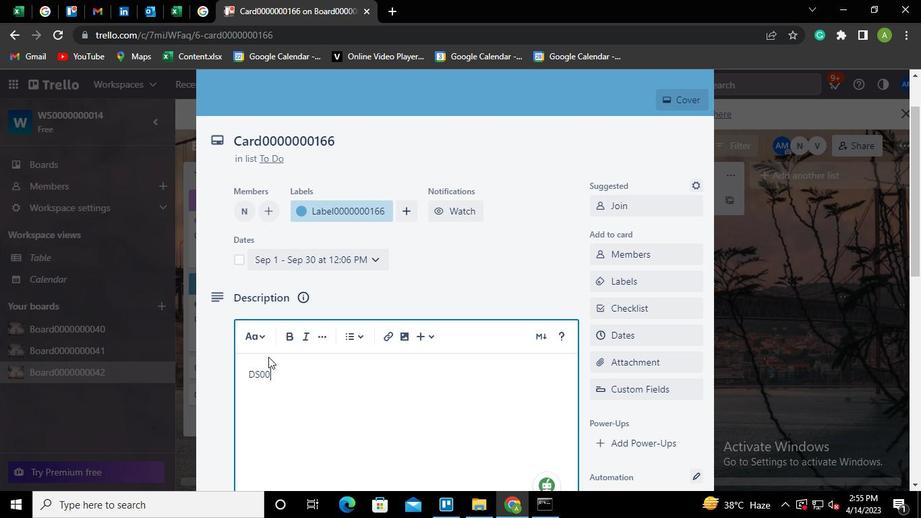 
Action: Keyboard <96>
Screenshot: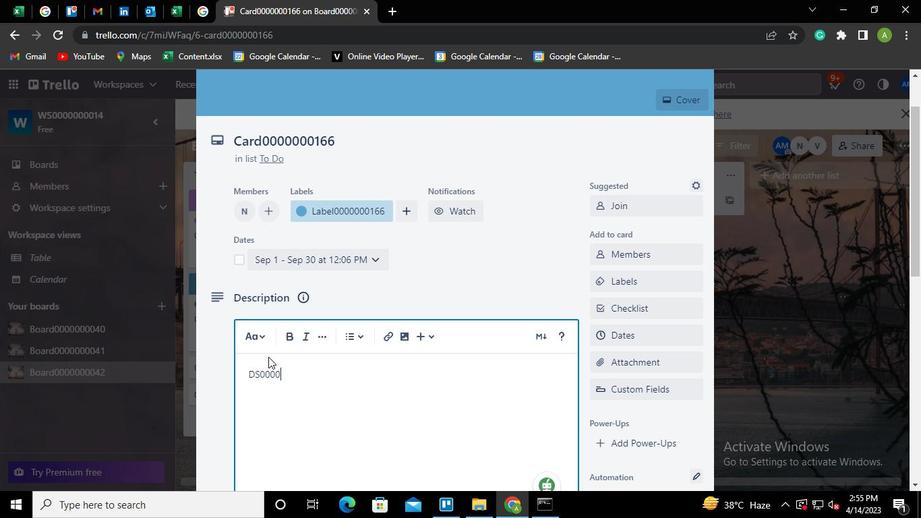 
Action: Keyboard <96>
Screenshot: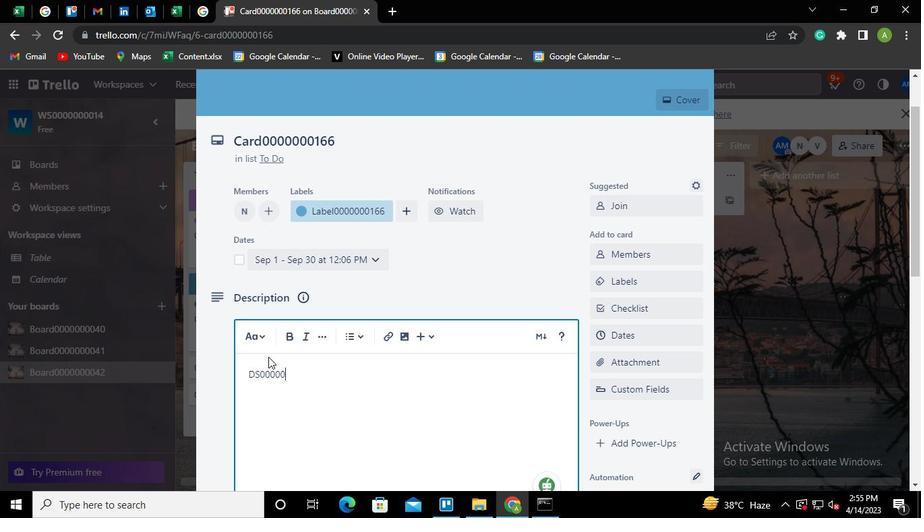 
Action: Keyboard <96>
Screenshot: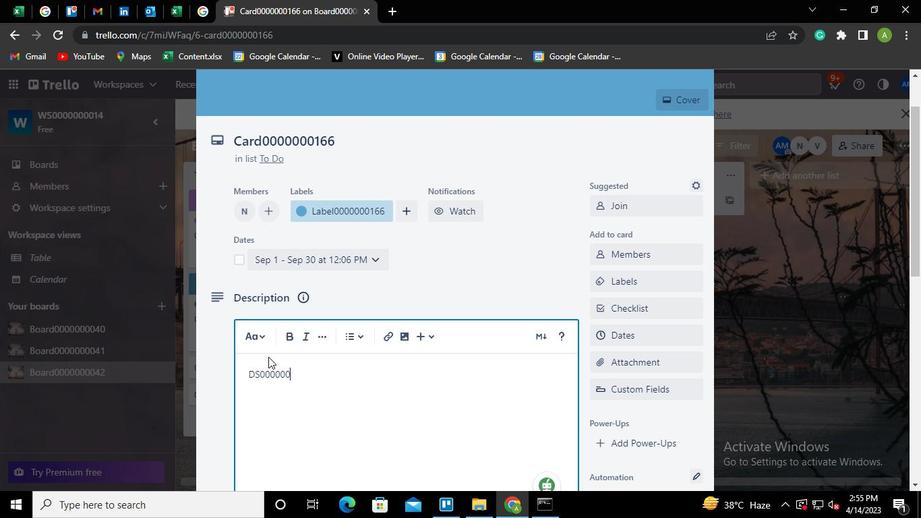 
Action: Keyboard <97>
Screenshot: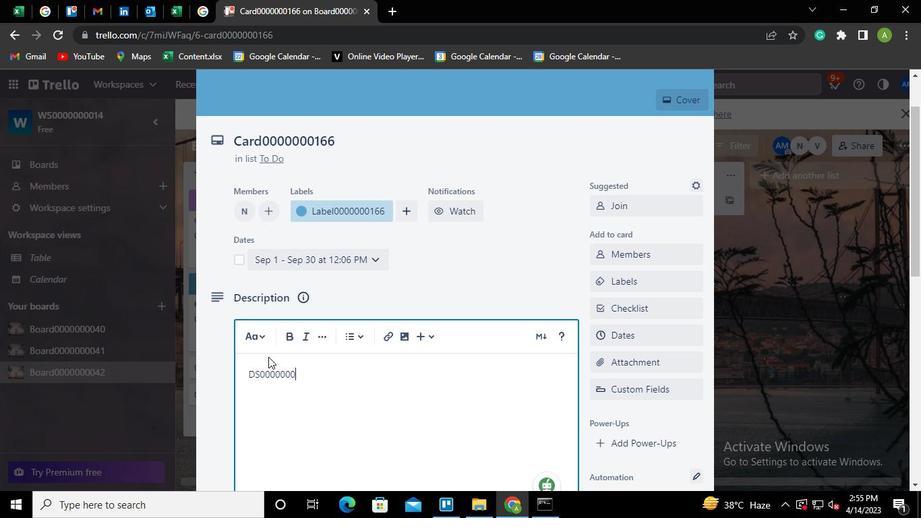 
Action: Keyboard <102>
Screenshot: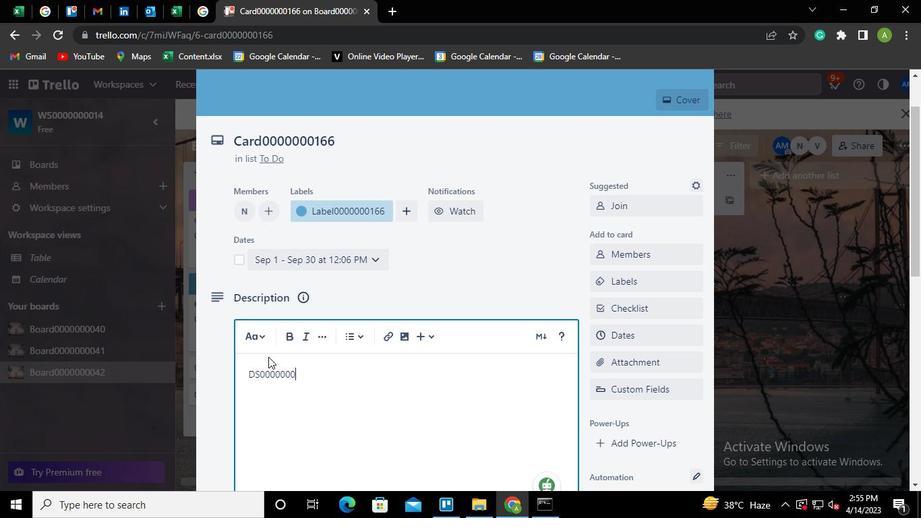 
Action: Keyboard <102>
Screenshot: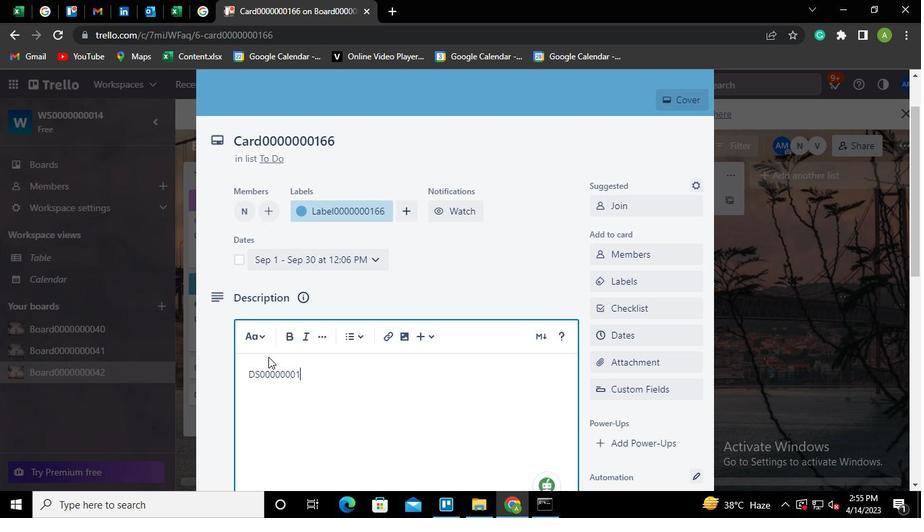 
Action: Mouse moved to (248, 253)
Screenshot: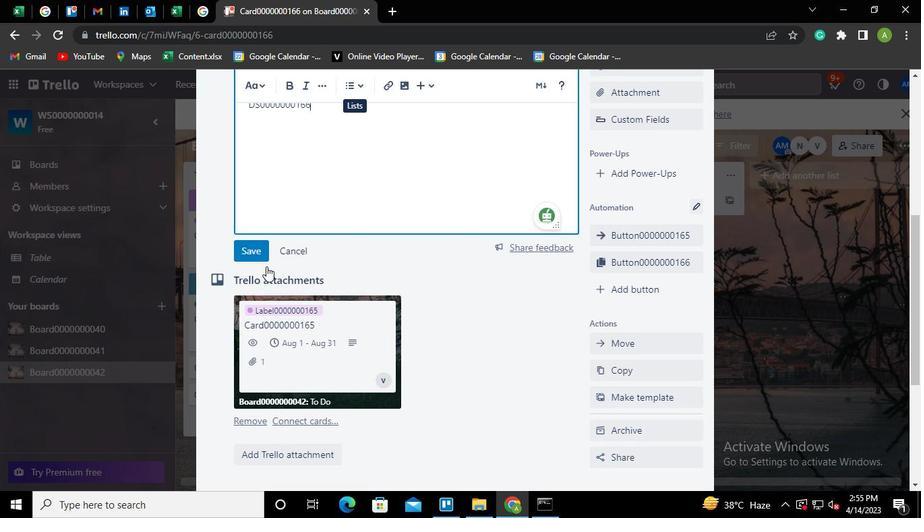 
Action: Mouse pressed left at (248, 253)
Screenshot: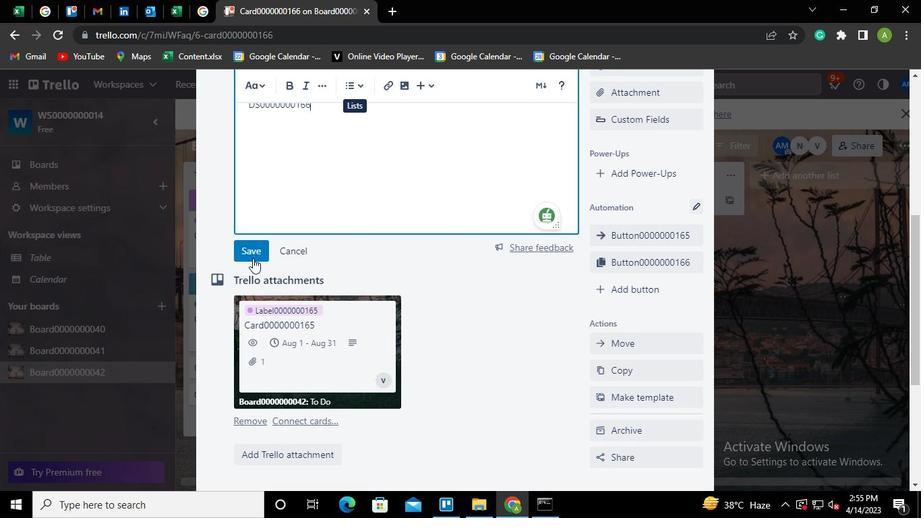 
Action: Mouse moved to (282, 396)
Screenshot: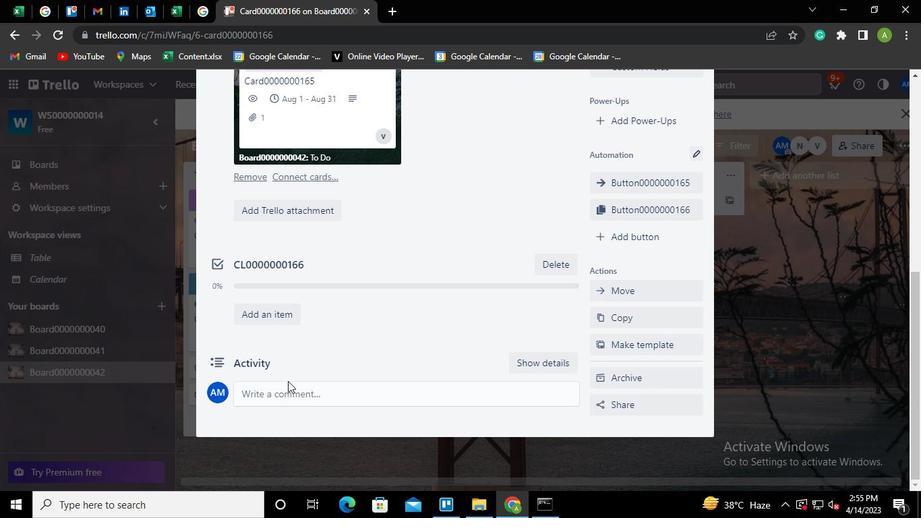 
Action: Mouse pressed left at (282, 396)
Screenshot: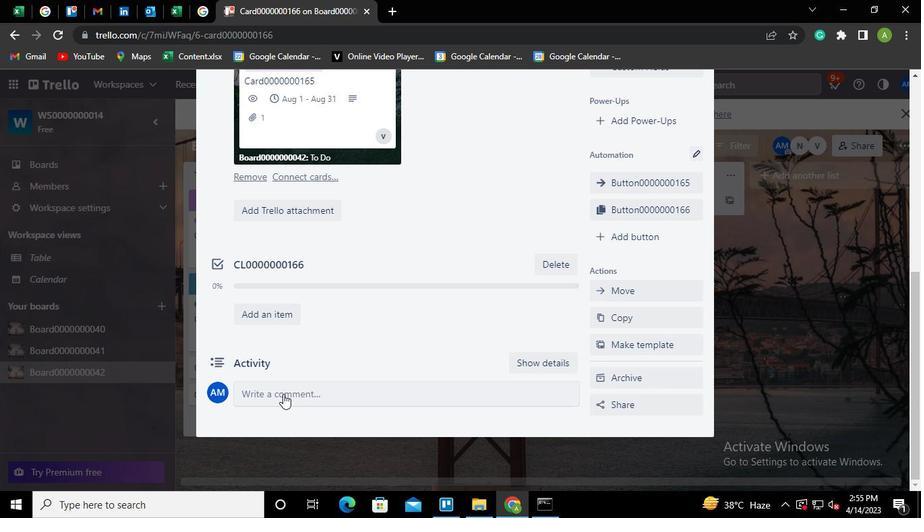 
Action: Mouse moved to (282, 396)
Screenshot: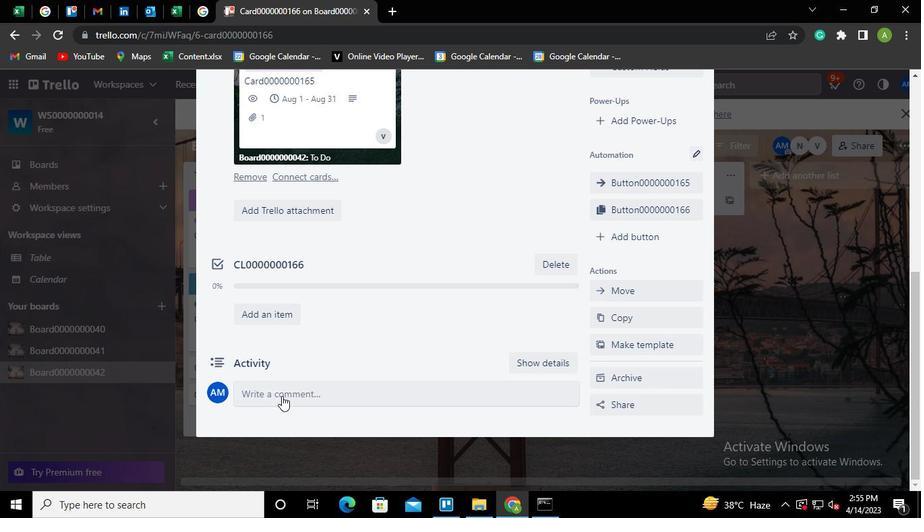 
Action: Keyboard Key.shift
Screenshot: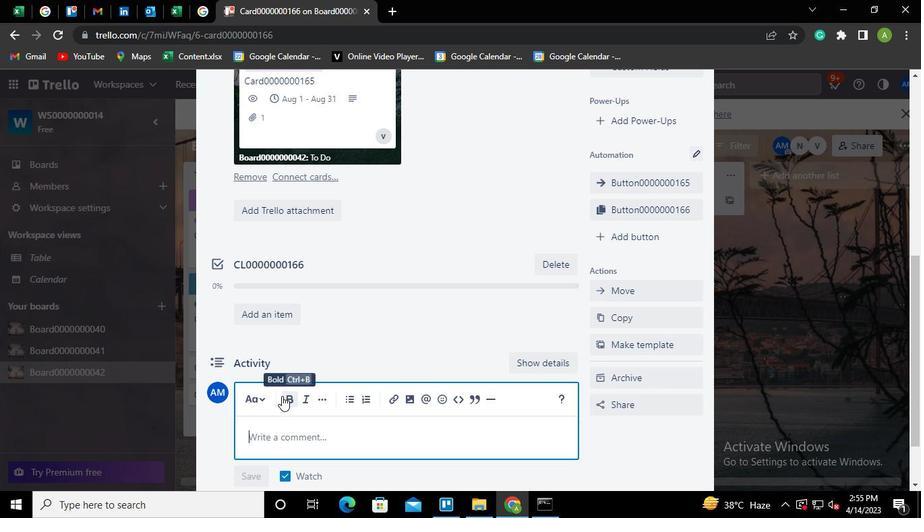 
Action: Keyboard C
Screenshot: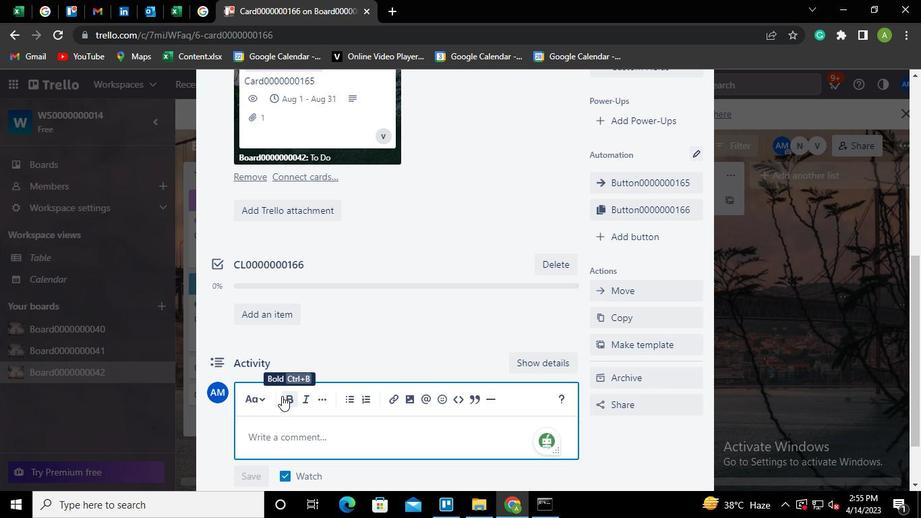 
Action: Keyboard M
Screenshot: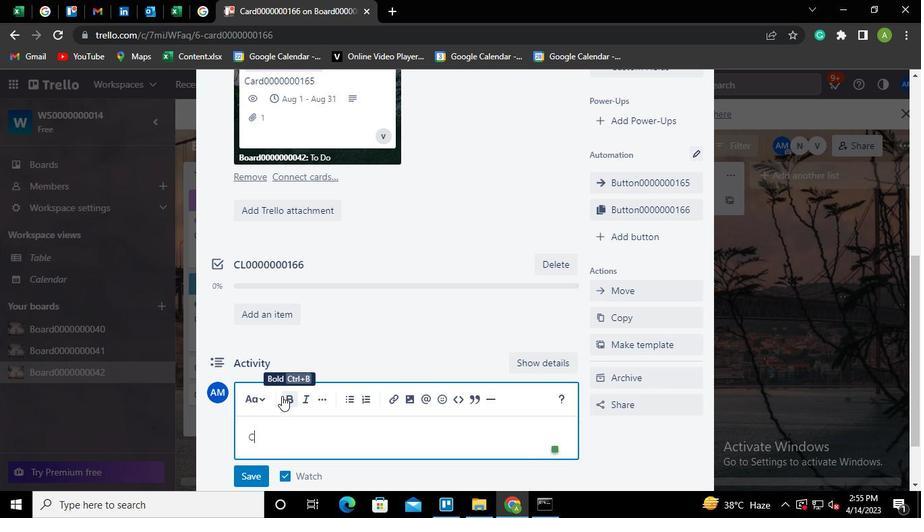 
Action: Keyboard <96>
Screenshot: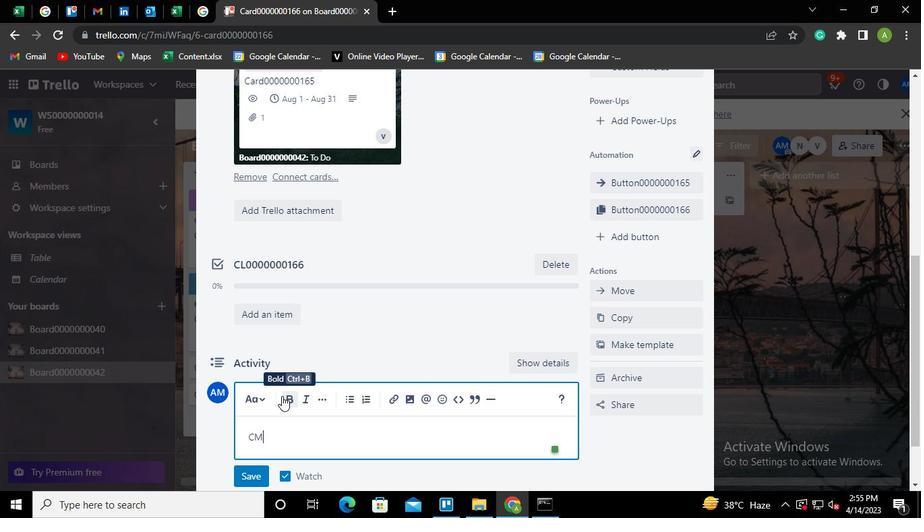 
Action: Keyboard <96>
Screenshot: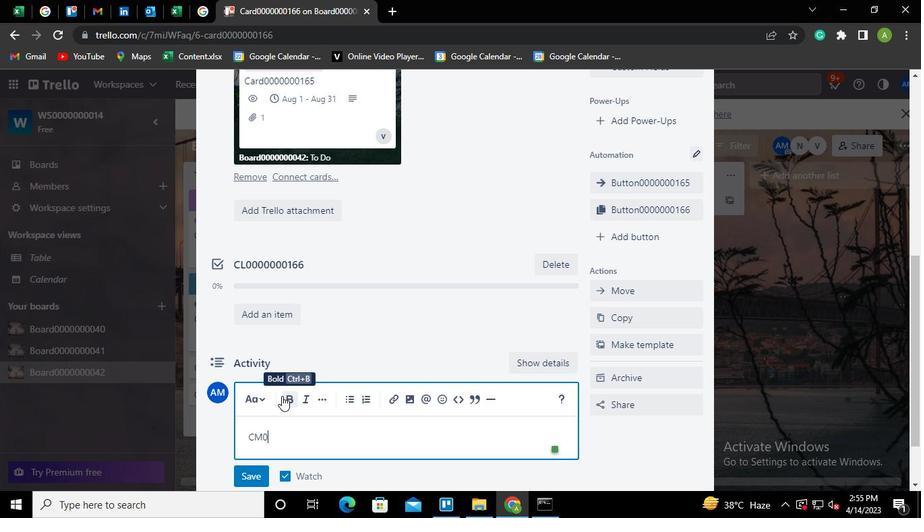 
Action: Keyboard <96>
Screenshot: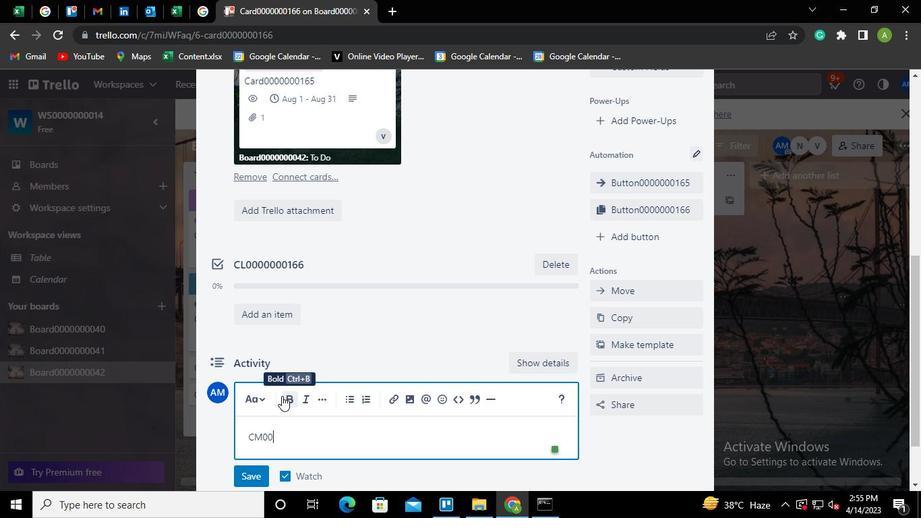 
Action: Keyboard <96>
Screenshot: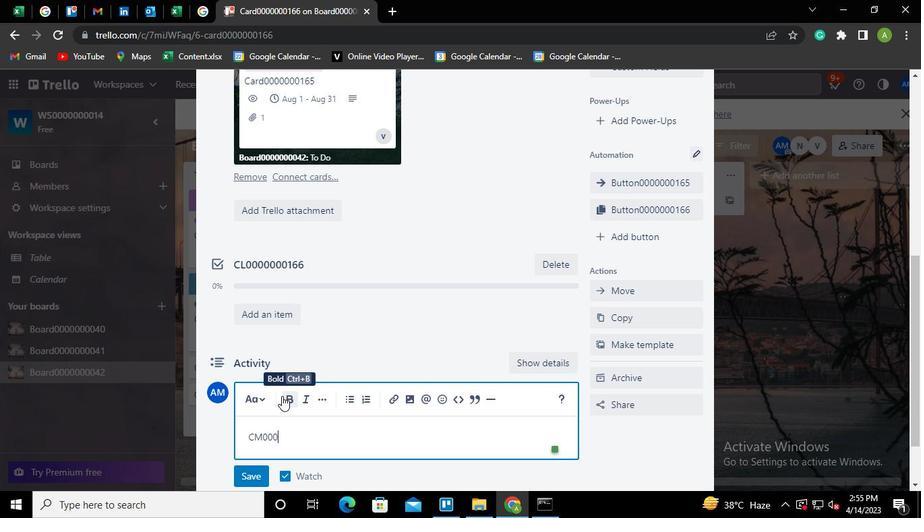 
Action: Keyboard <96>
Screenshot: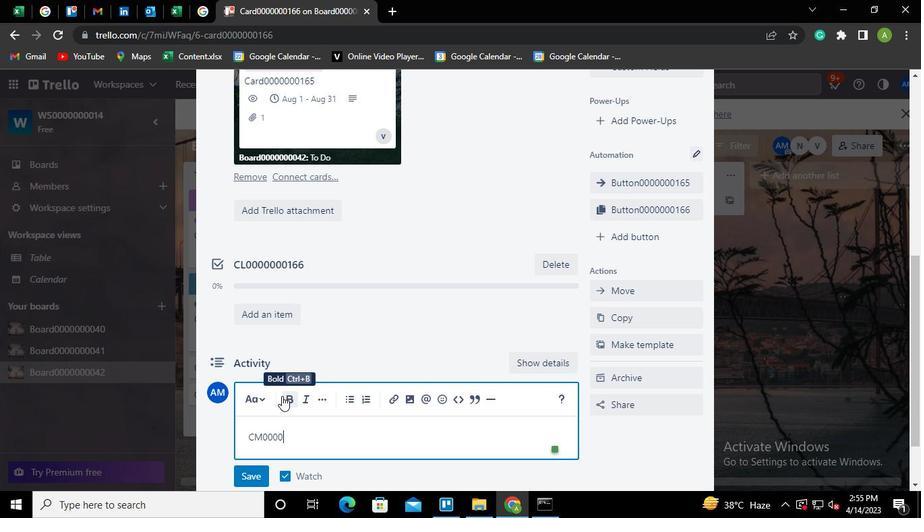 
Action: Keyboard <96>
Screenshot: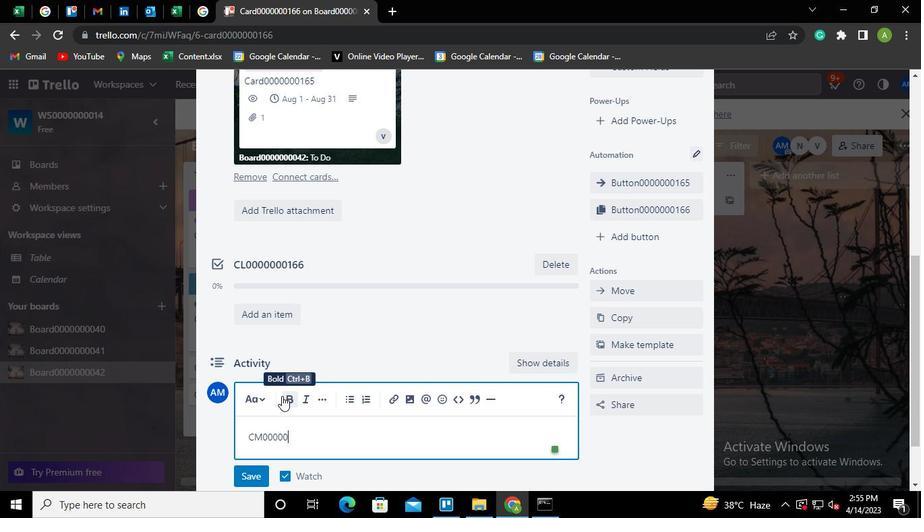 
Action: Keyboard <96>
Screenshot: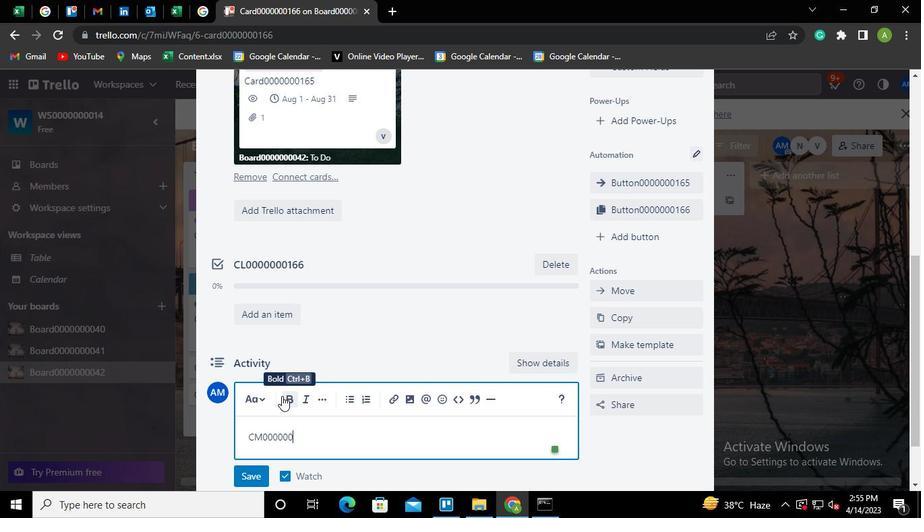 
Action: Keyboard <97>
Screenshot: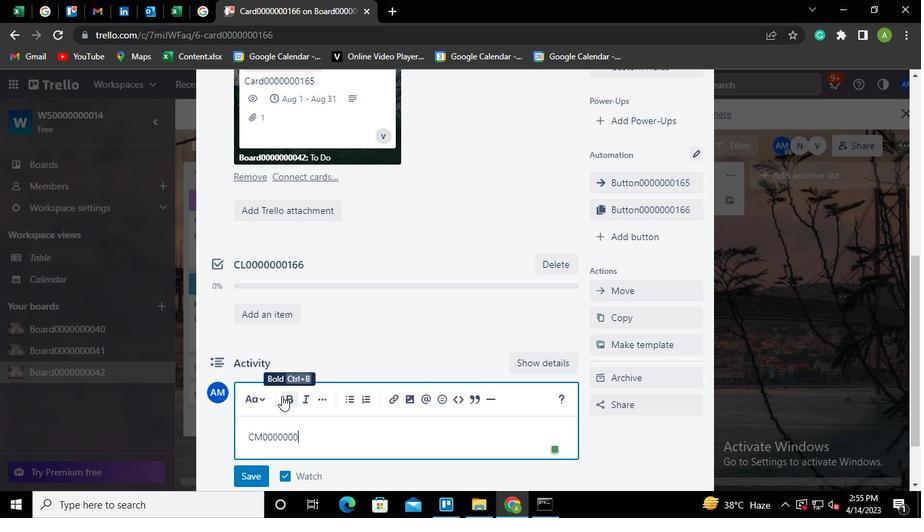 
Action: Keyboard <102>
Screenshot: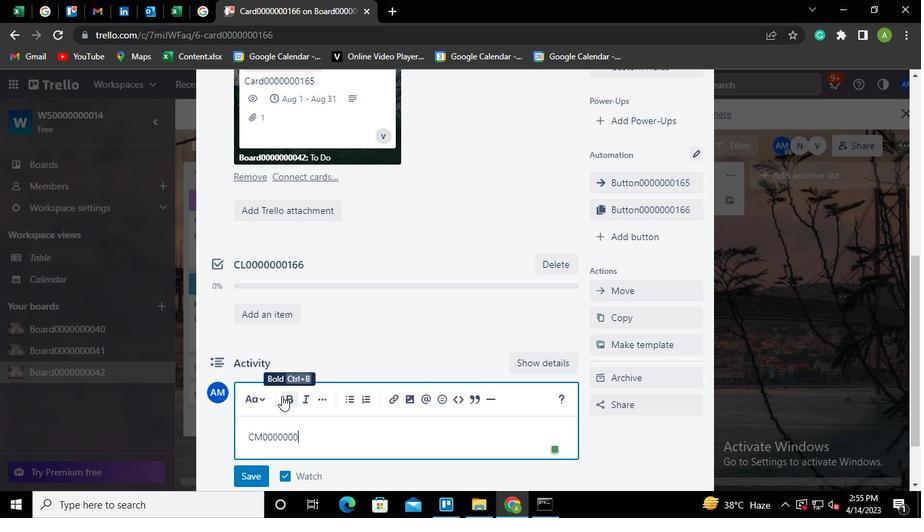 
Action: Keyboard <103>
Screenshot: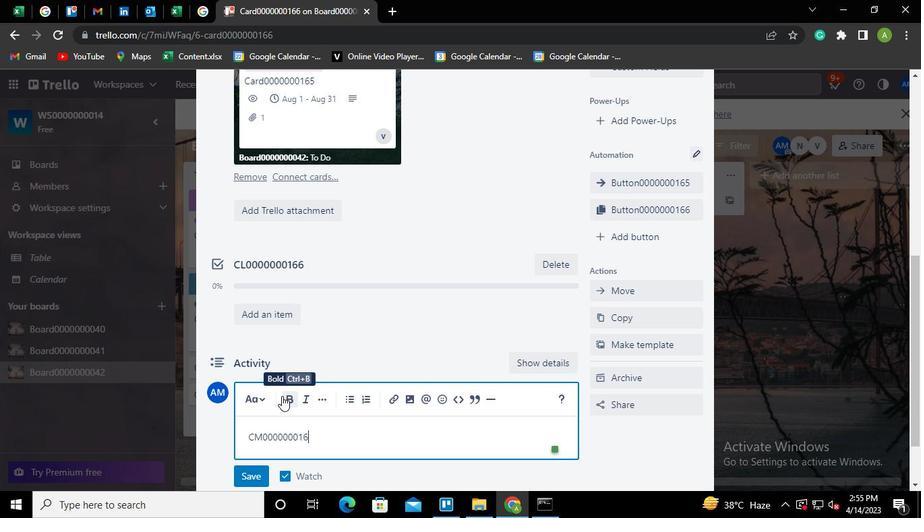 
Action: Mouse moved to (363, 296)
Screenshot: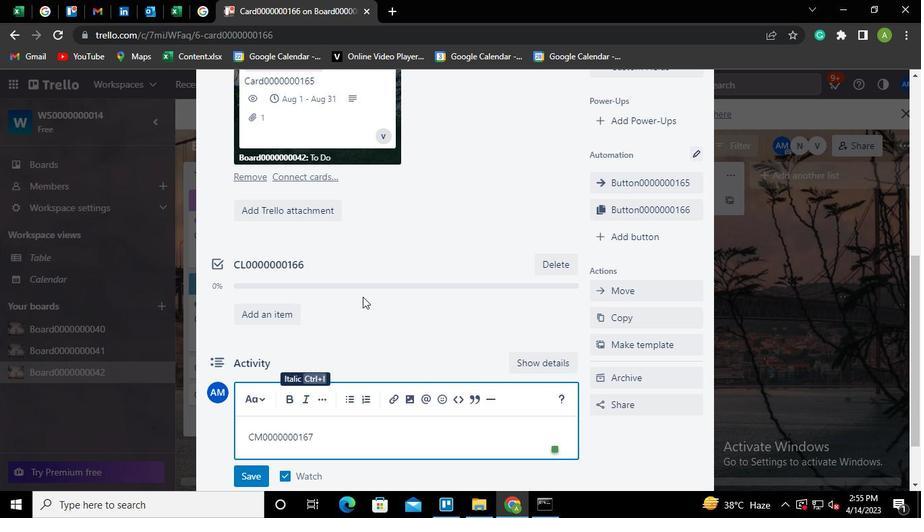 
Action: Mouse pressed left at (363, 296)
Screenshot: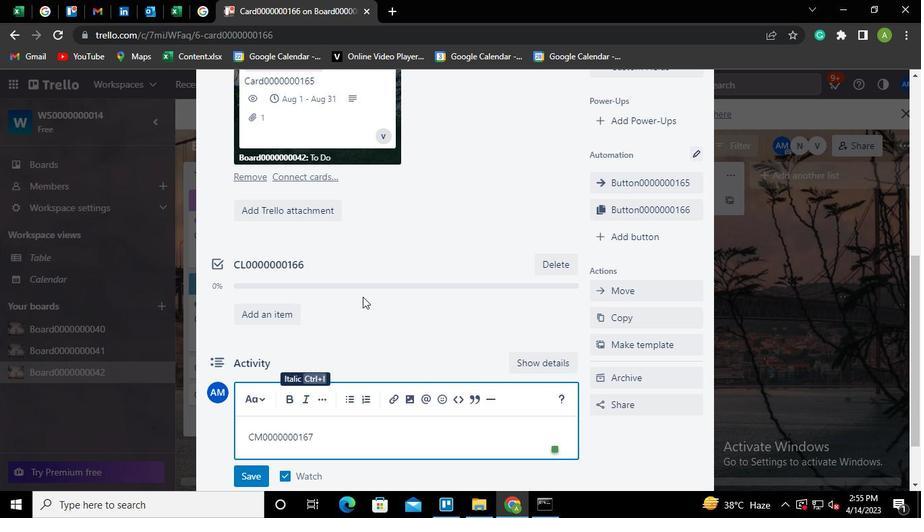 
Action: Mouse moved to (257, 410)
Screenshot: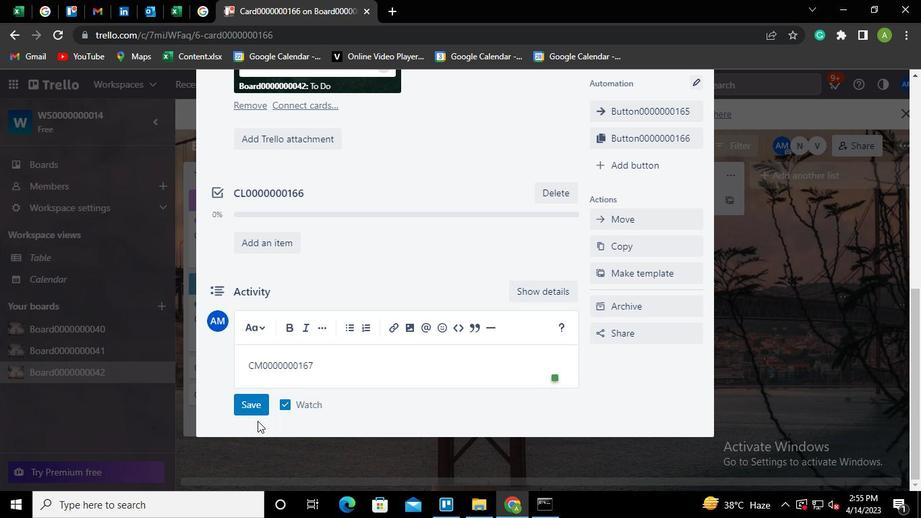 
Action: Mouse pressed left at (257, 410)
Screenshot: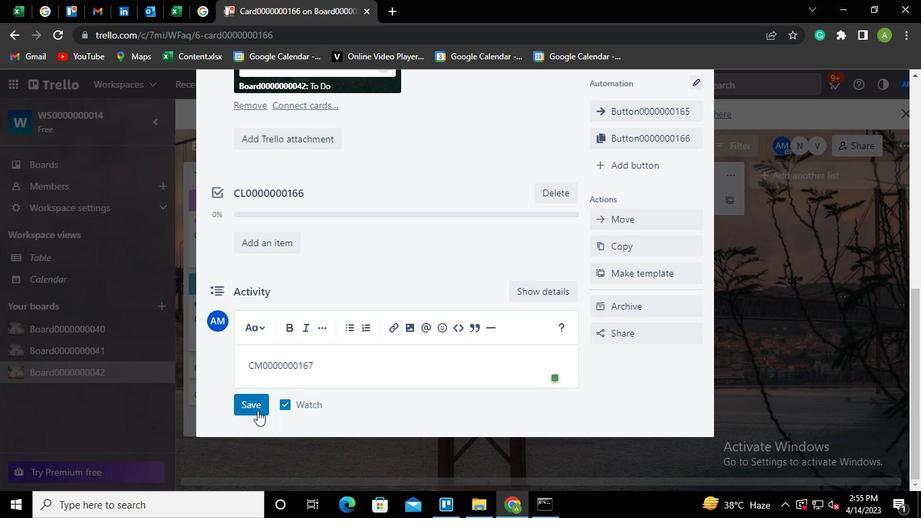 
Action: Mouse moved to (558, 508)
Screenshot: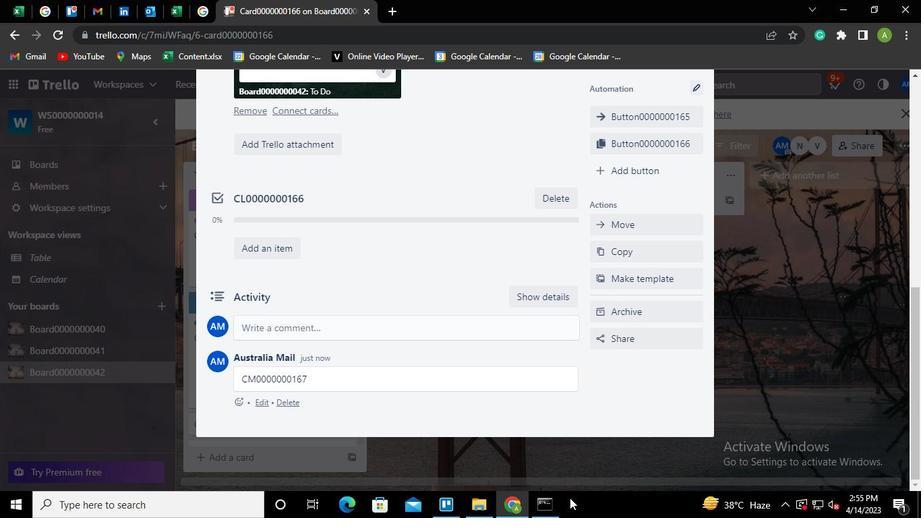
Action: Mouse pressed left at (558, 508)
Screenshot: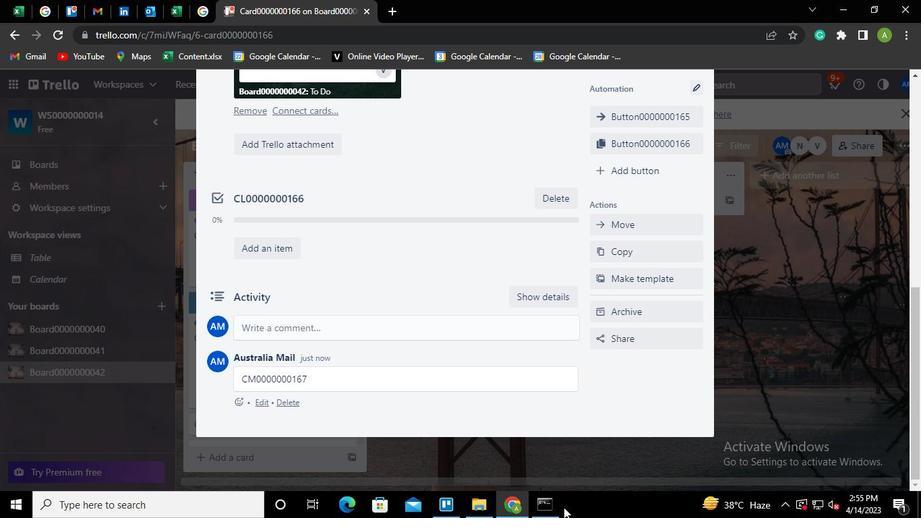 
Action: Mouse moved to (681, 47)
Screenshot: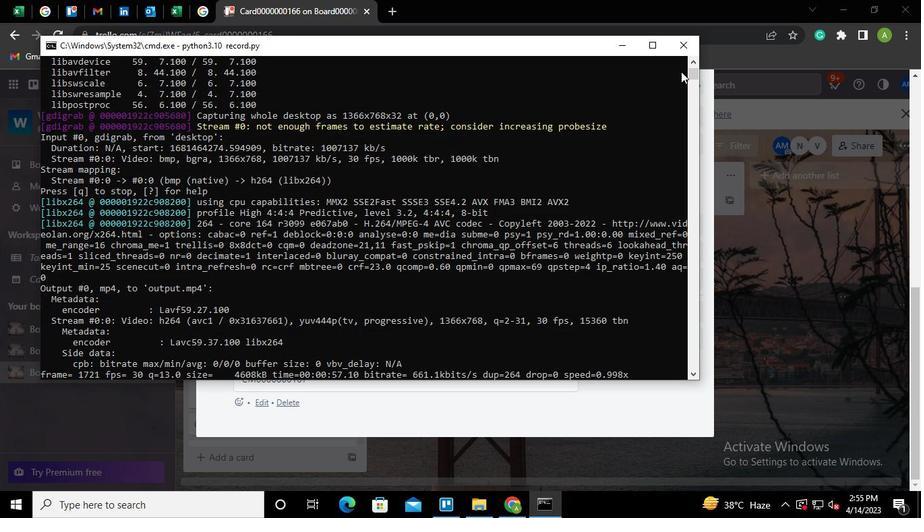 
Action: Mouse pressed left at (681, 47)
Screenshot: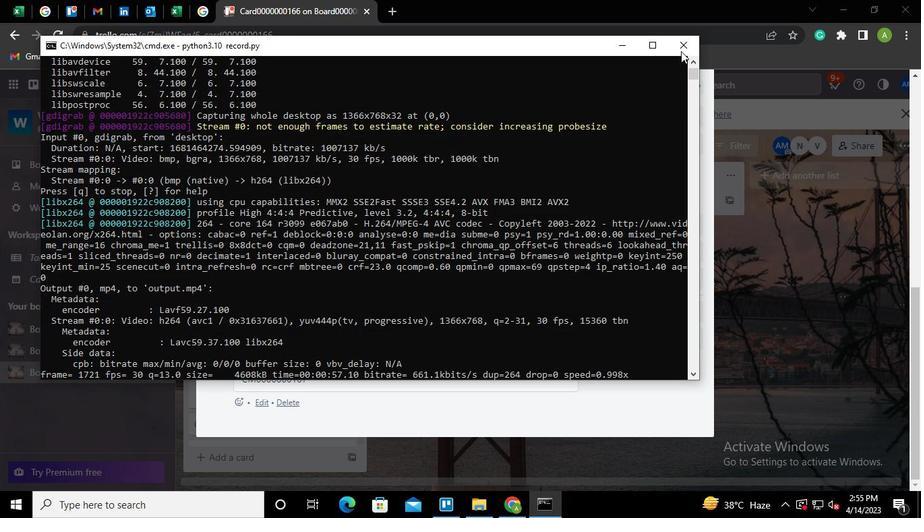 
